 Task: Create a due date automation trigger when advanced on, 2 days after a card is due add content with a name ending with resume at 11:00 AM.
Action: Mouse moved to (935, 285)
Screenshot: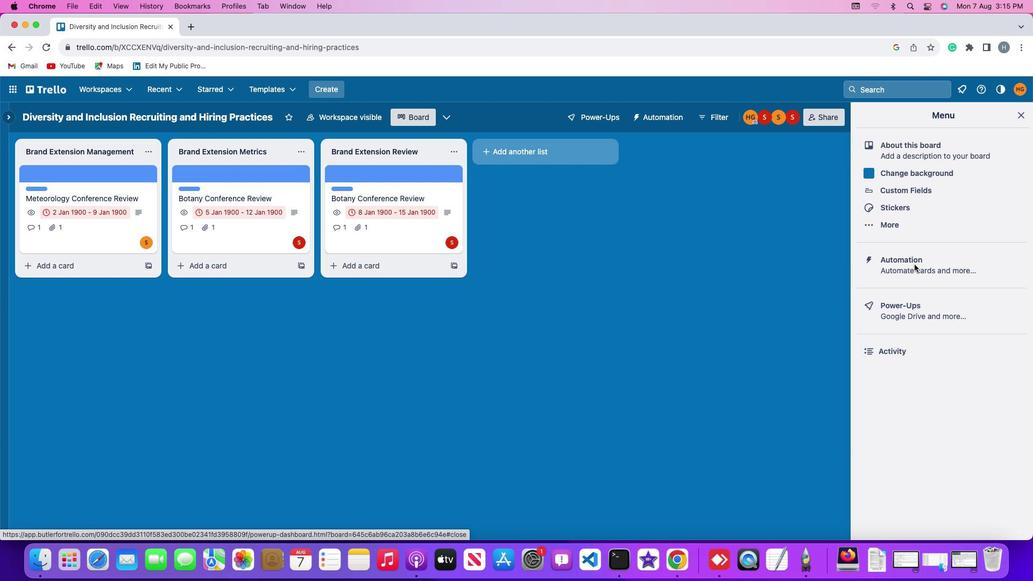 
Action: Mouse pressed left at (935, 285)
Screenshot: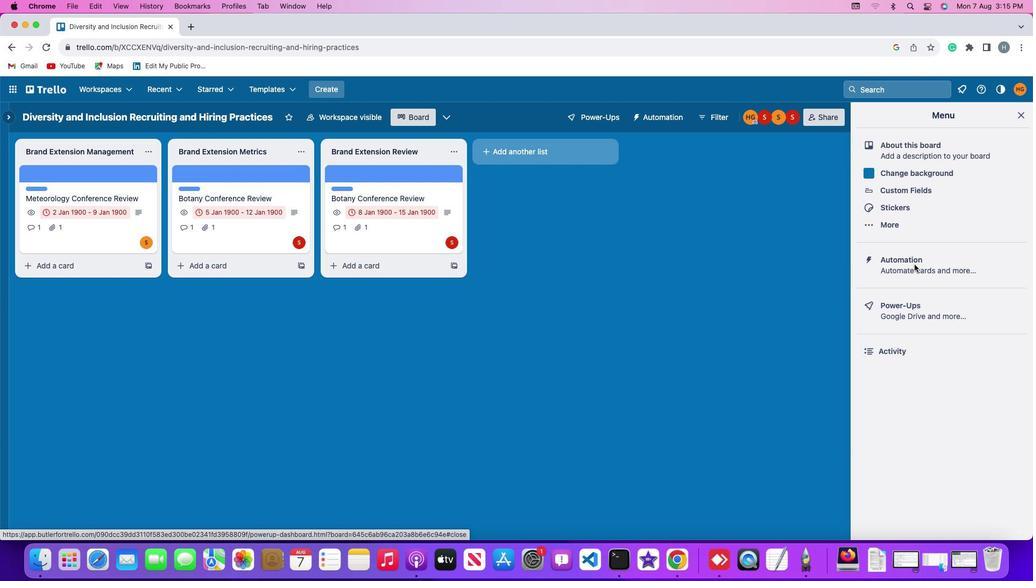
Action: Mouse pressed left at (935, 285)
Screenshot: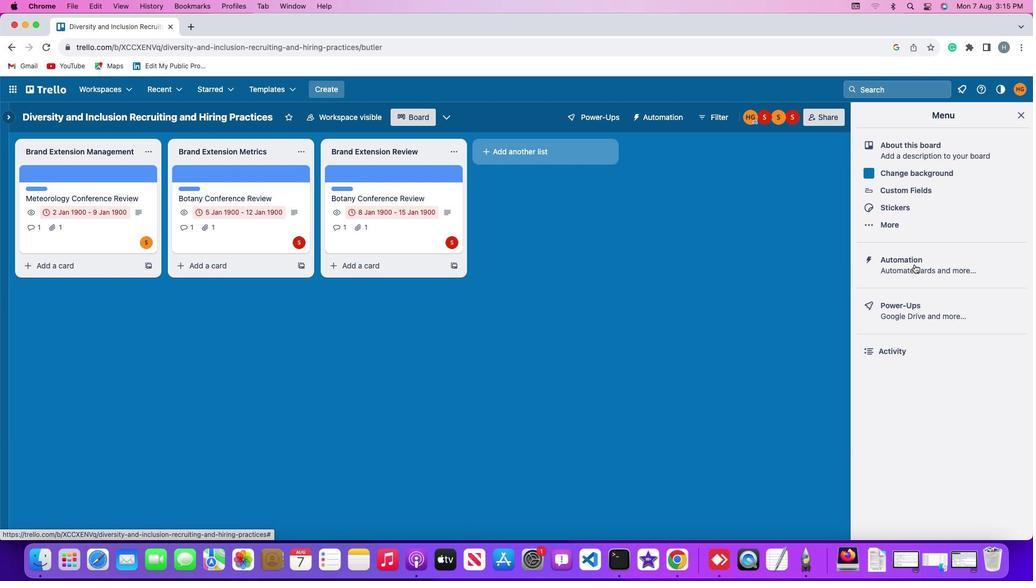 
Action: Mouse moved to (98, 273)
Screenshot: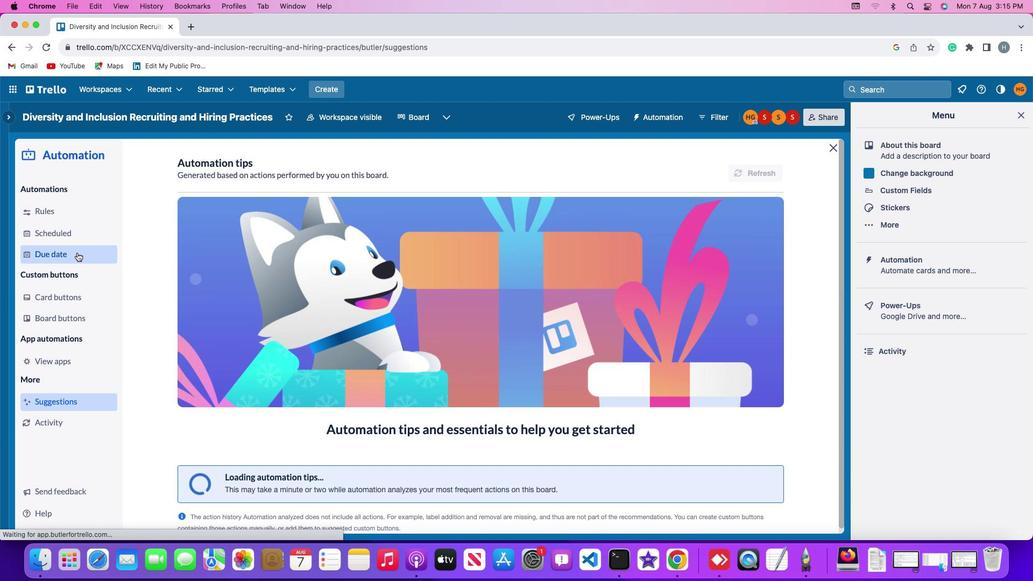 
Action: Mouse pressed left at (98, 273)
Screenshot: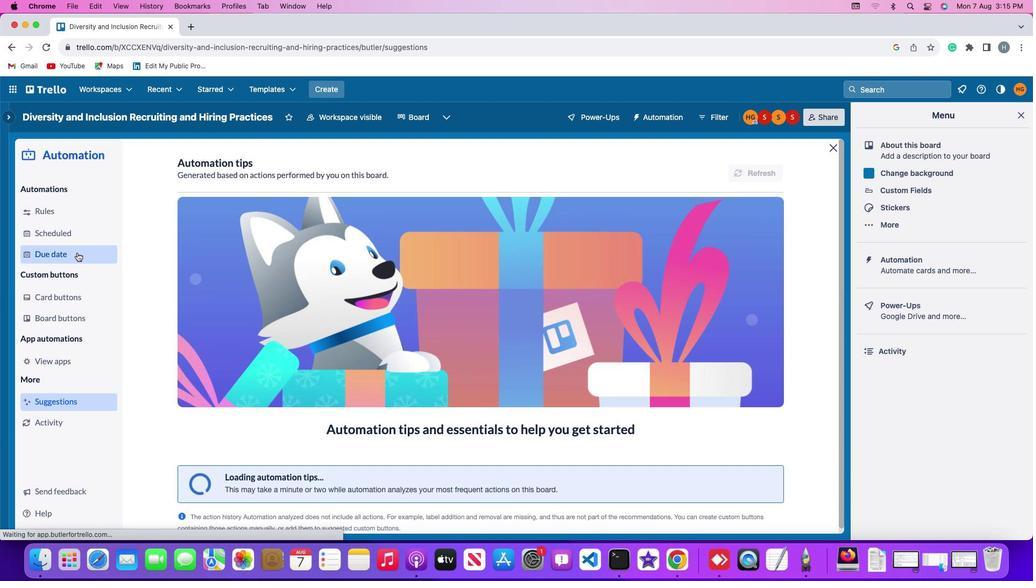 
Action: Mouse moved to (752, 186)
Screenshot: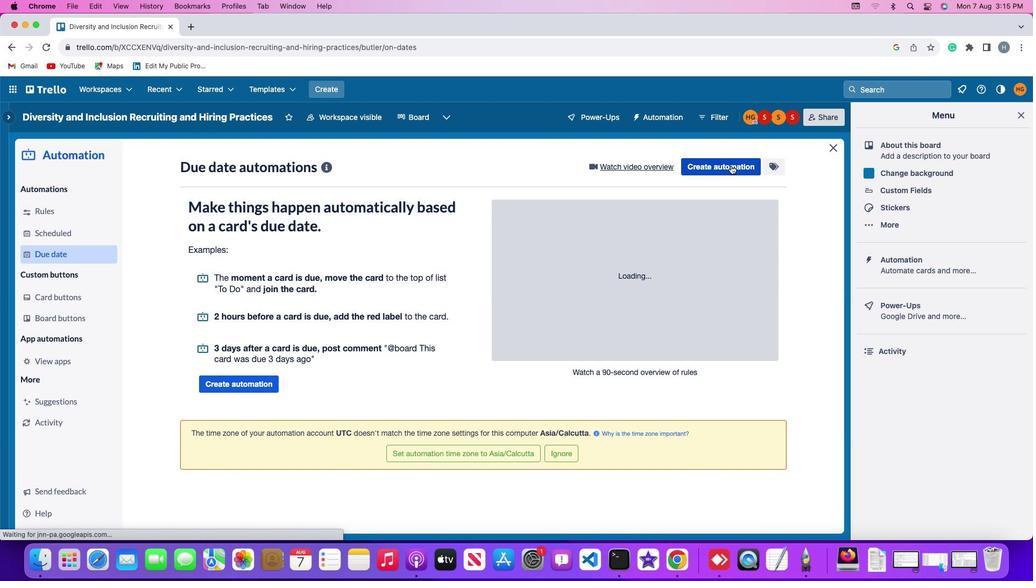 
Action: Mouse pressed left at (752, 186)
Screenshot: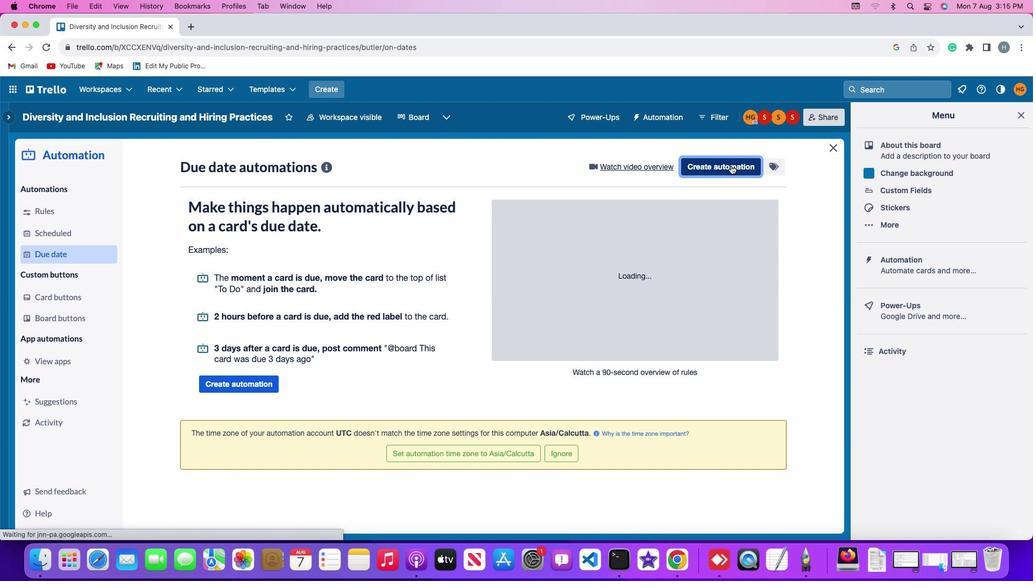 
Action: Mouse moved to (440, 288)
Screenshot: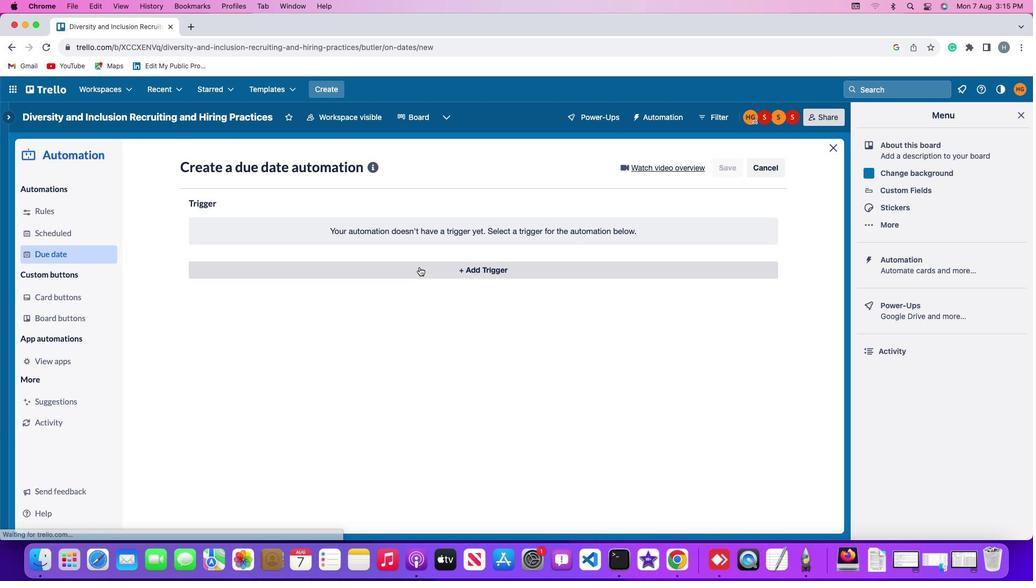 
Action: Mouse pressed left at (440, 288)
Screenshot: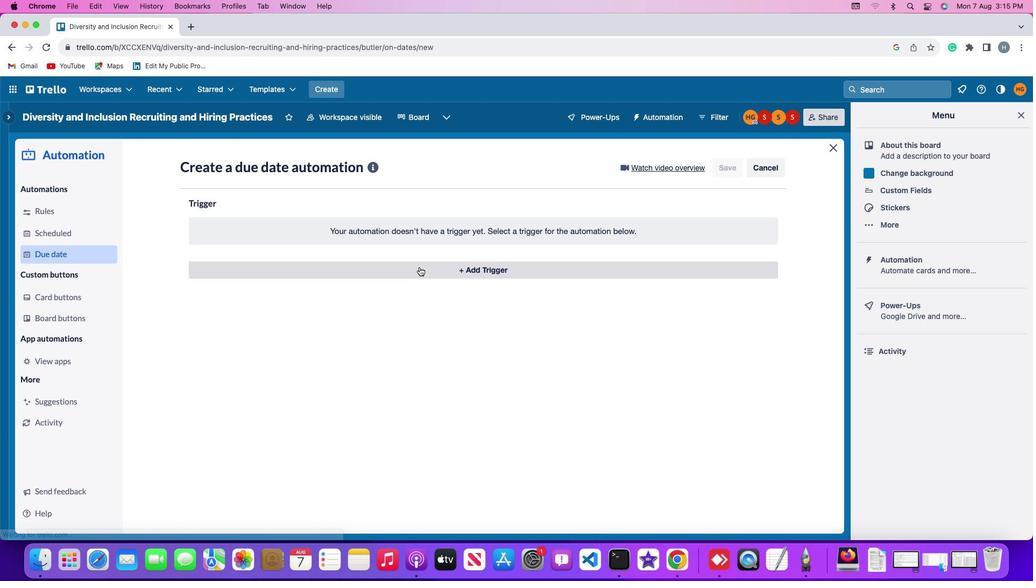
Action: Mouse moved to (233, 455)
Screenshot: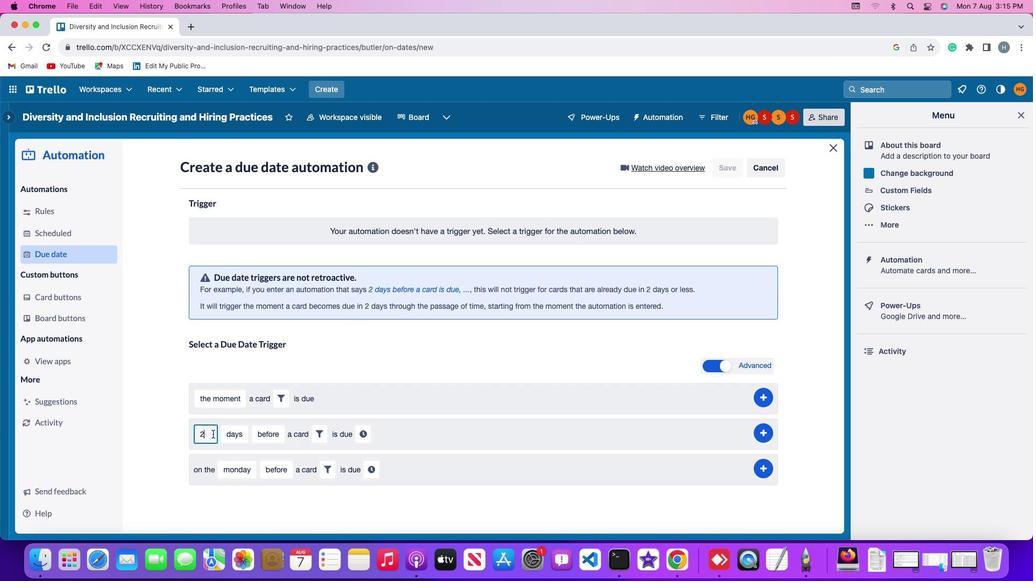 
Action: Mouse pressed left at (233, 455)
Screenshot: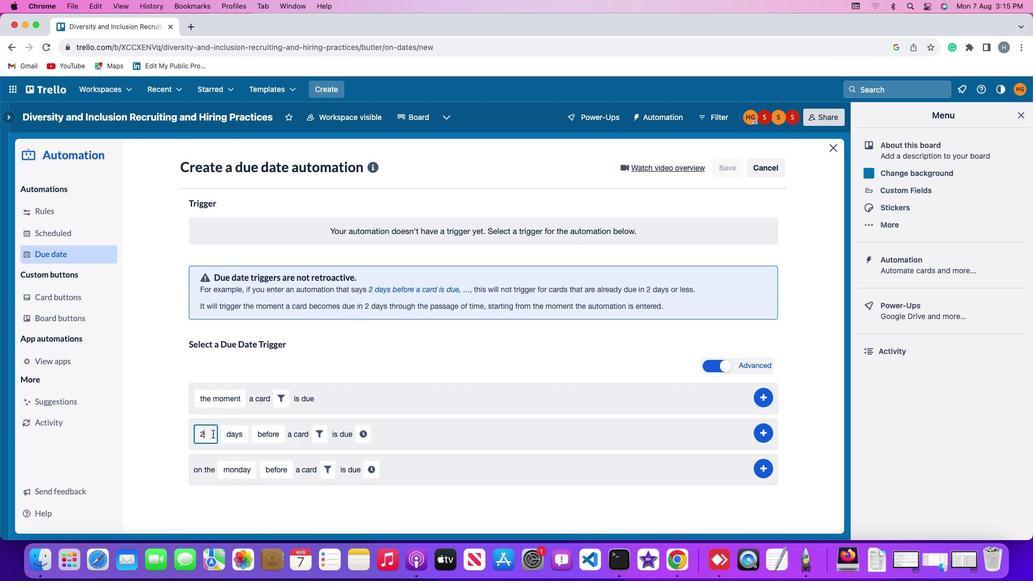 
Action: Mouse moved to (230, 457)
Screenshot: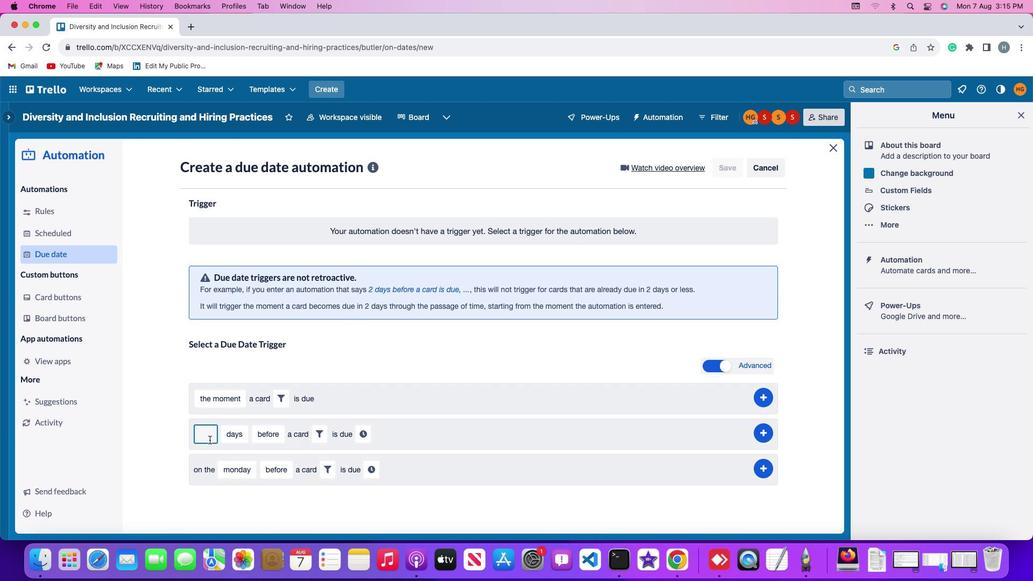 
Action: Key pressed Key.backspace
Screenshot: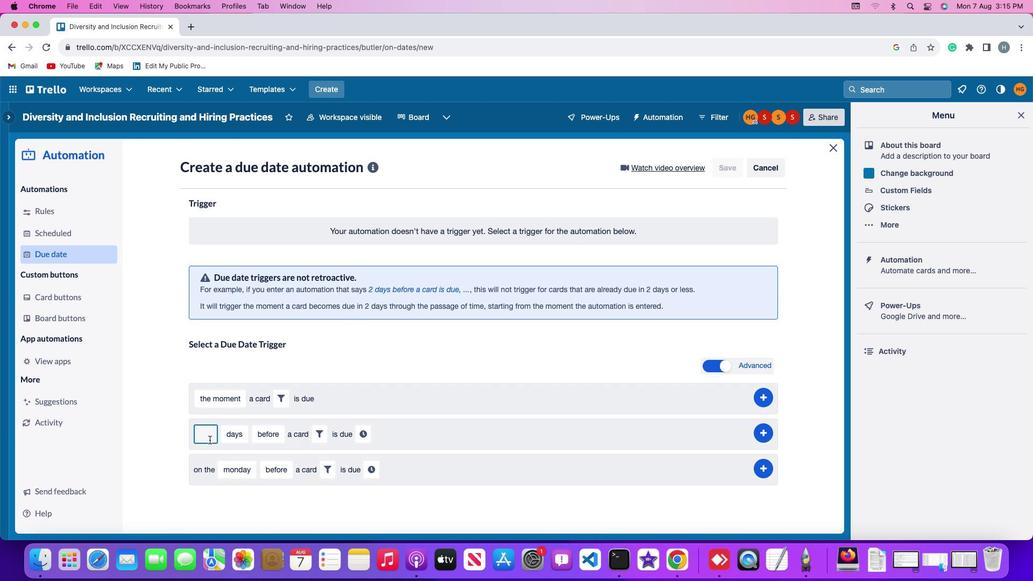 
Action: Mouse moved to (230, 460)
Screenshot: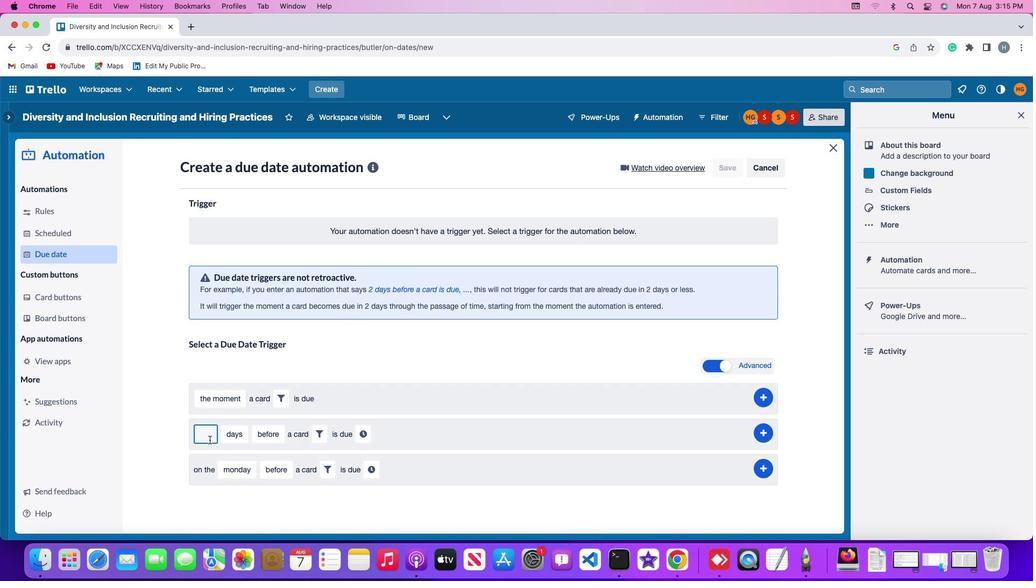 
Action: Key pressed '2'
Screenshot: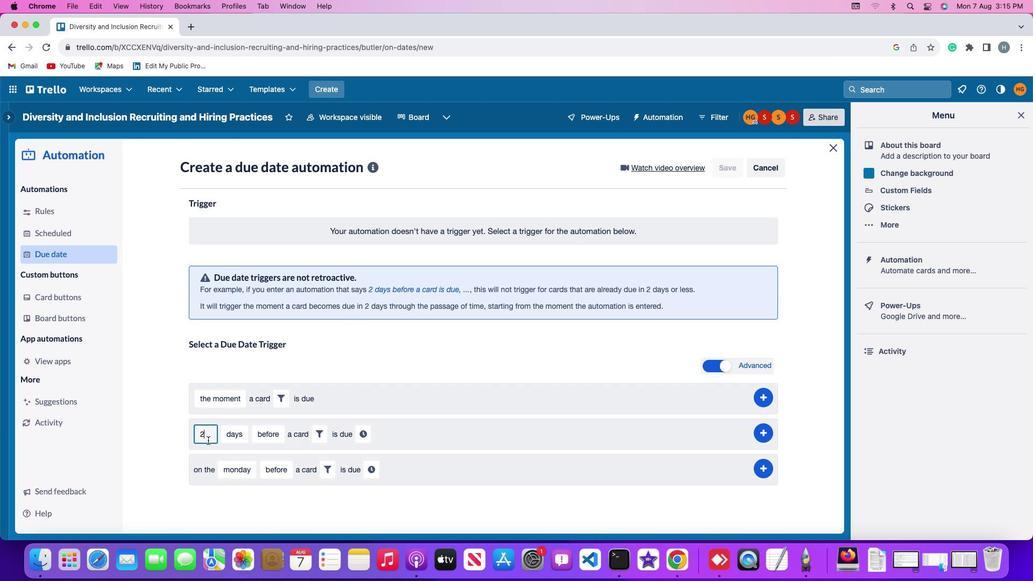
Action: Mouse moved to (256, 455)
Screenshot: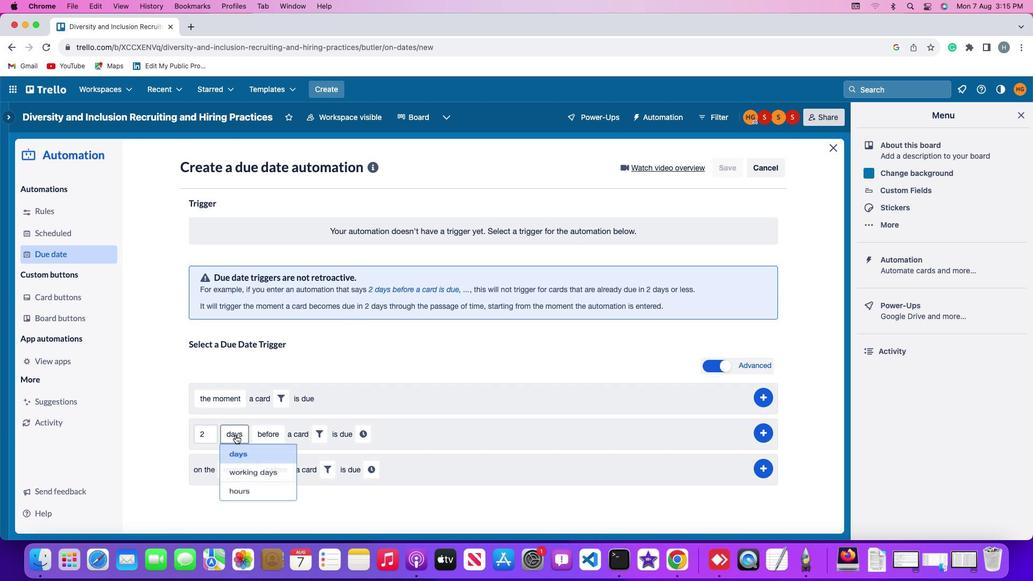 
Action: Mouse pressed left at (256, 455)
Screenshot: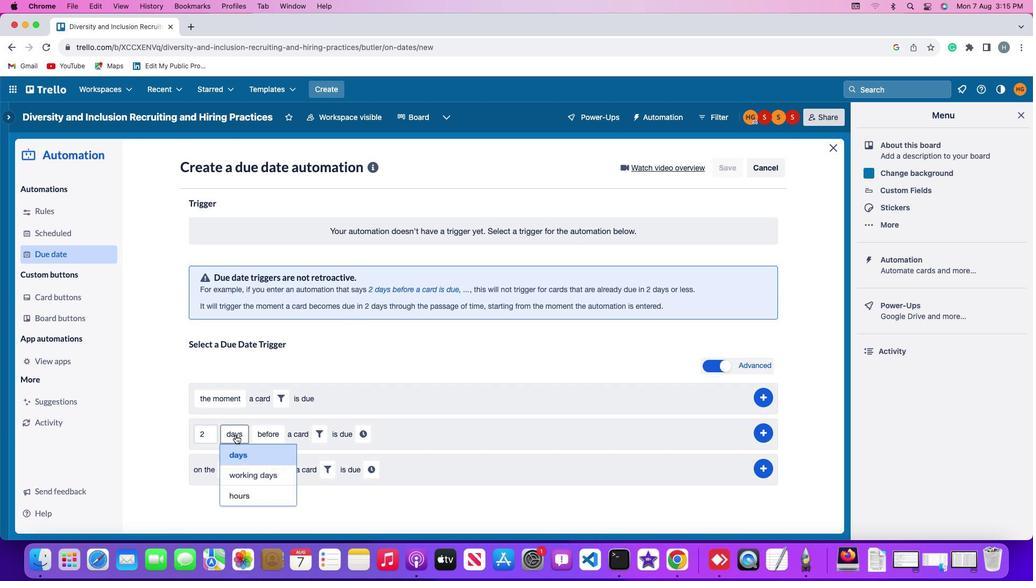 
Action: Mouse moved to (267, 478)
Screenshot: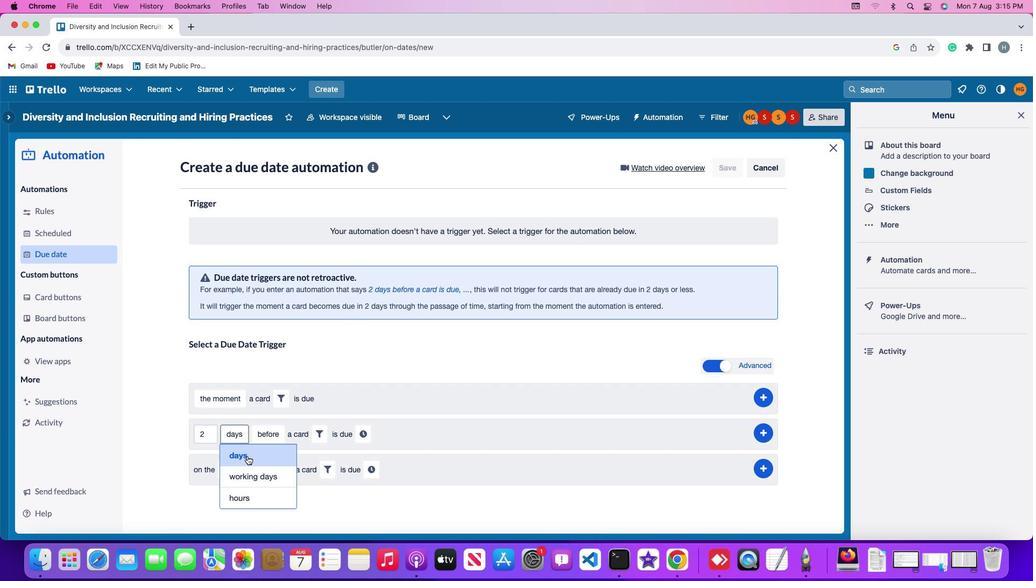 
Action: Mouse pressed left at (267, 478)
Screenshot: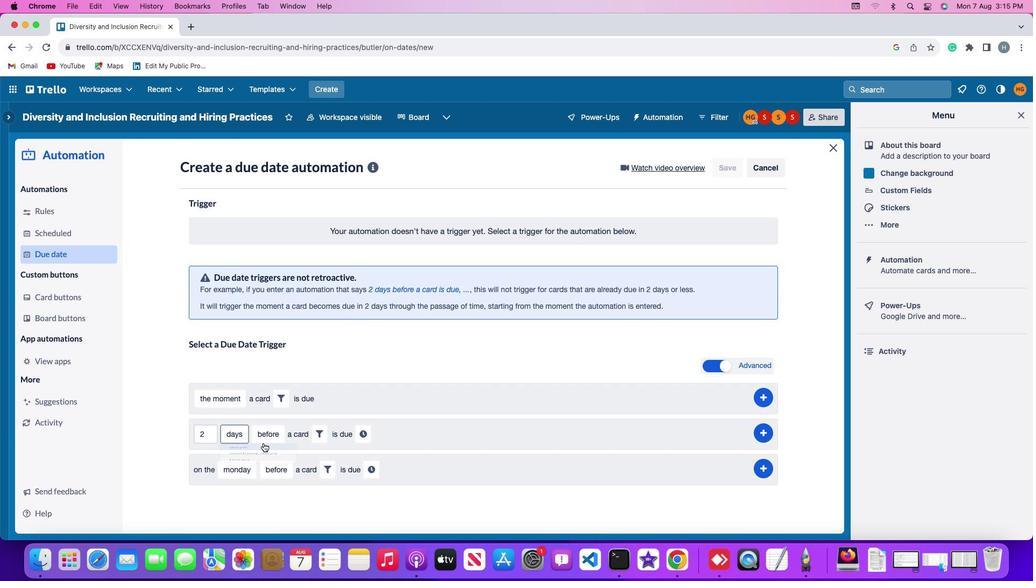 
Action: Mouse moved to (291, 456)
Screenshot: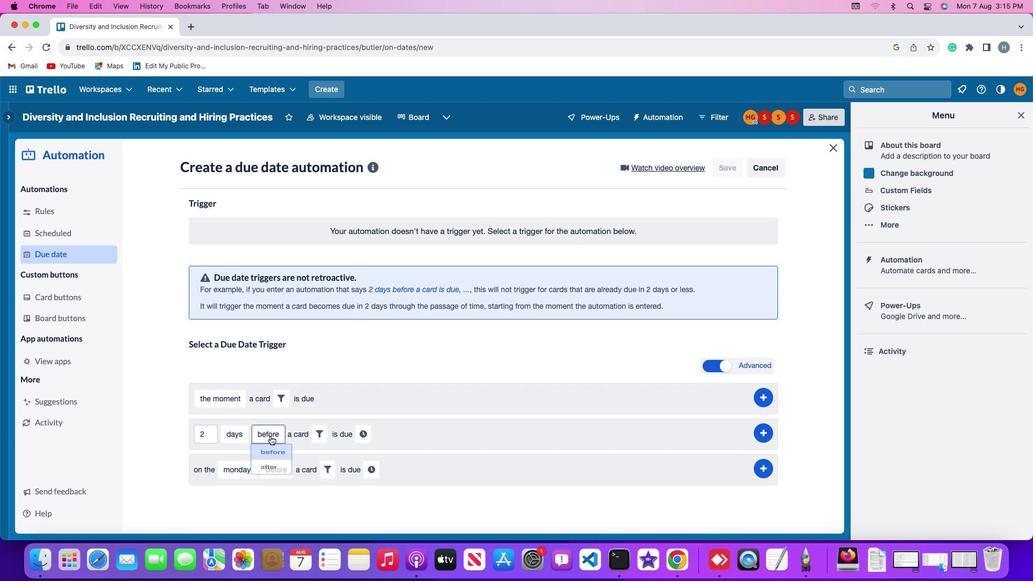
Action: Mouse pressed left at (291, 456)
Screenshot: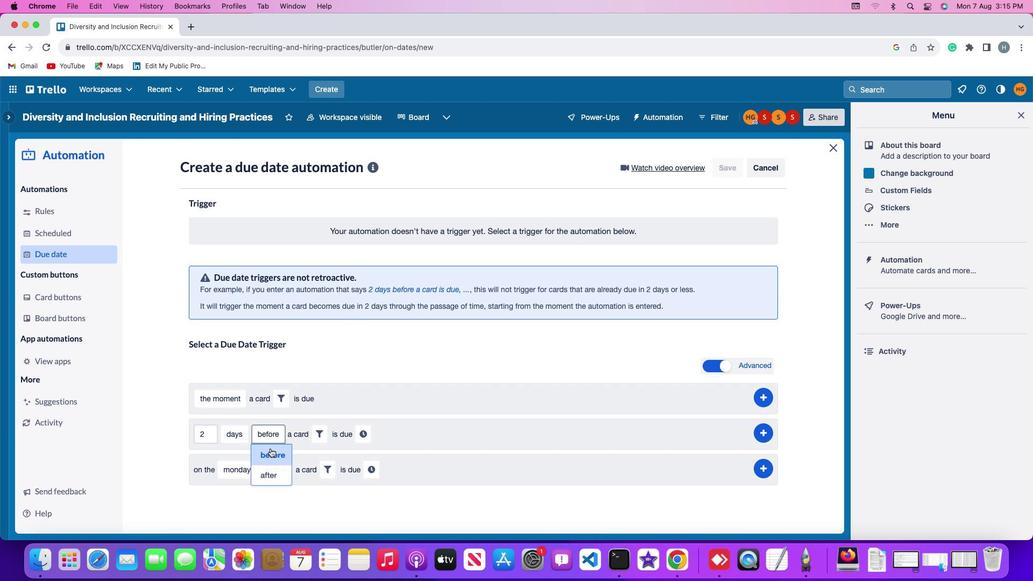 
Action: Mouse moved to (291, 498)
Screenshot: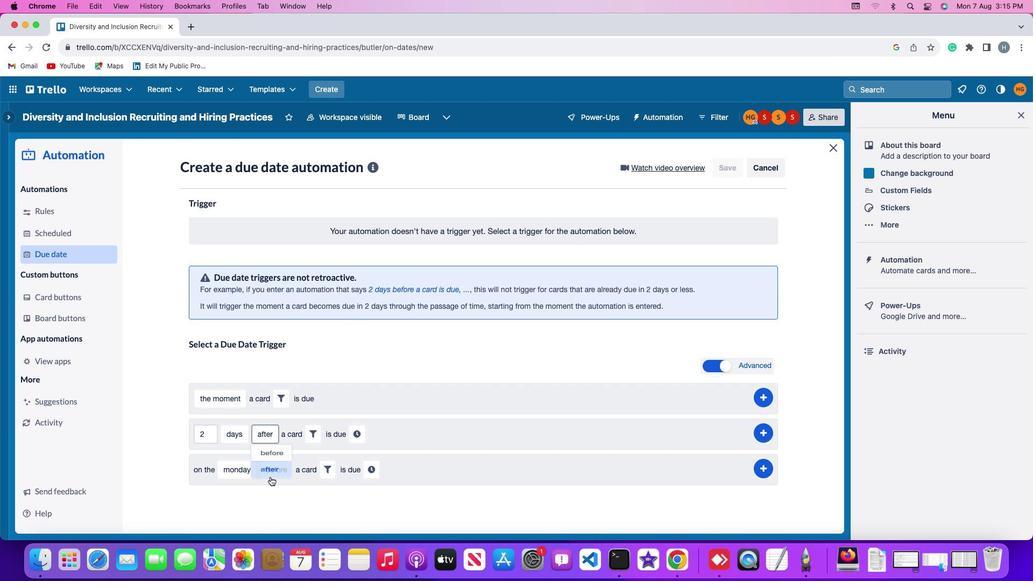 
Action: Mouse pressed left at (291, 498)
Screenshot: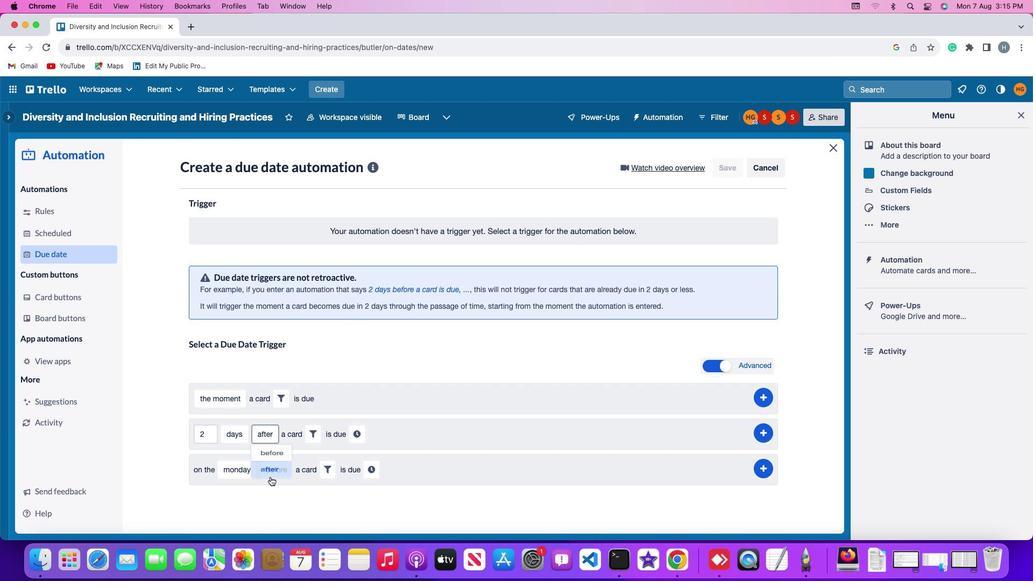 
Action: Mouse moved to (333, 453)
Screenshot: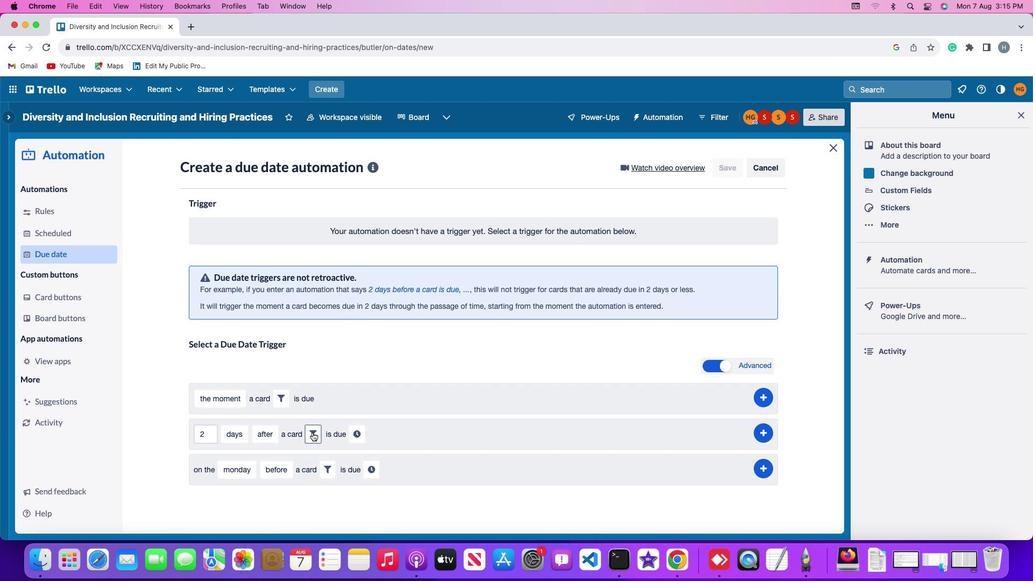 
Action: Mouse pressed left at (333, 453)
Screenshot: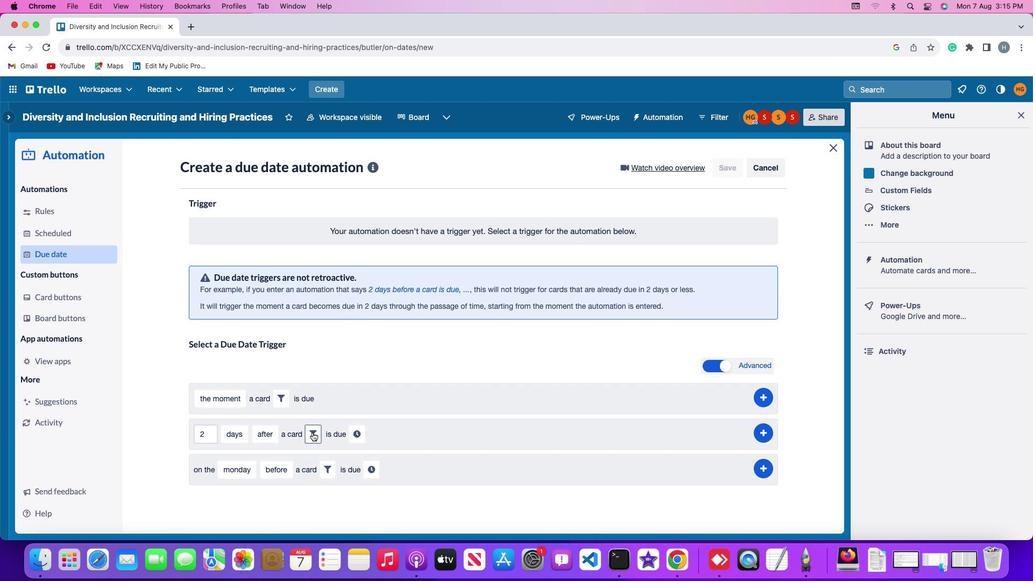 
Action: Mouse moved to (466, 489)
Screenshot: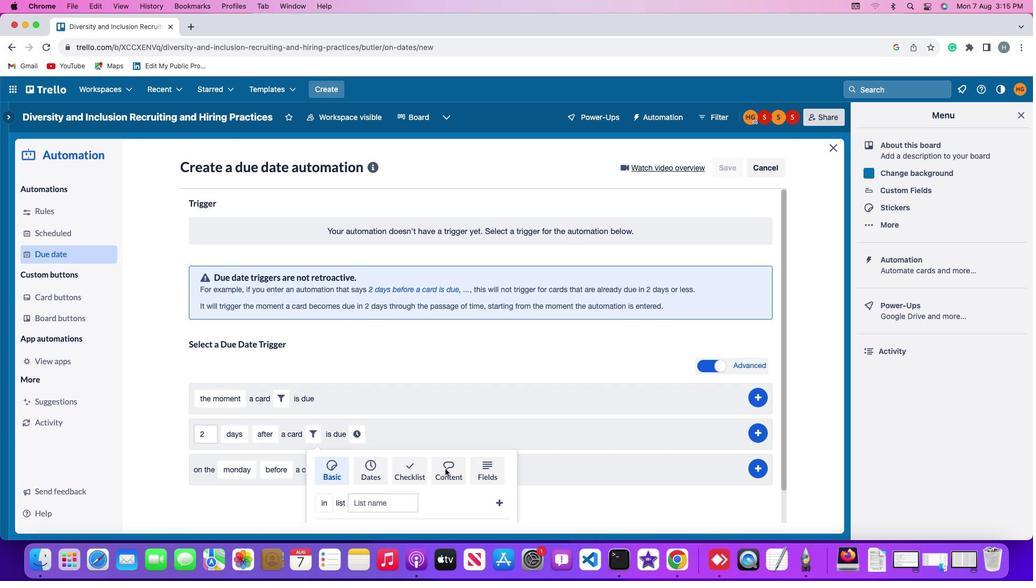 
Action: Mouse pressed left at (466, 489)
Screenshot: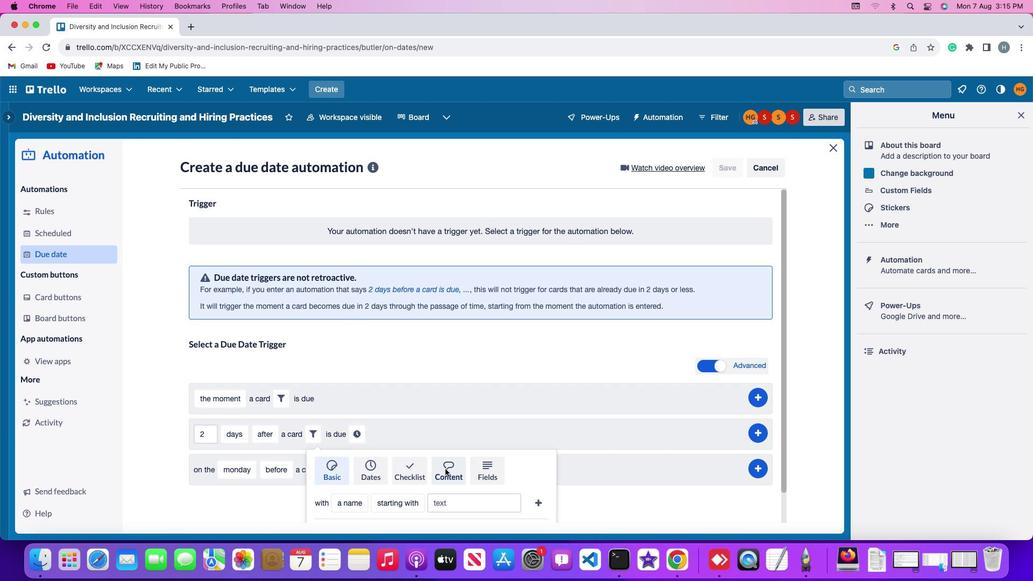 
Action: Mouse moved to (355, 528)
Screenshot: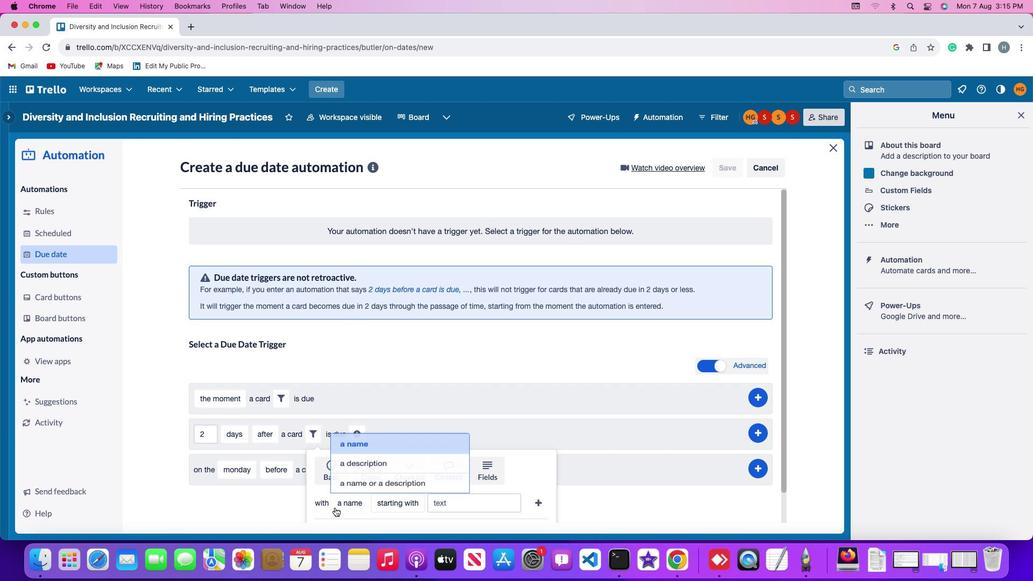 
Action: Mouse pressed left at (355, 528)
Screenshot: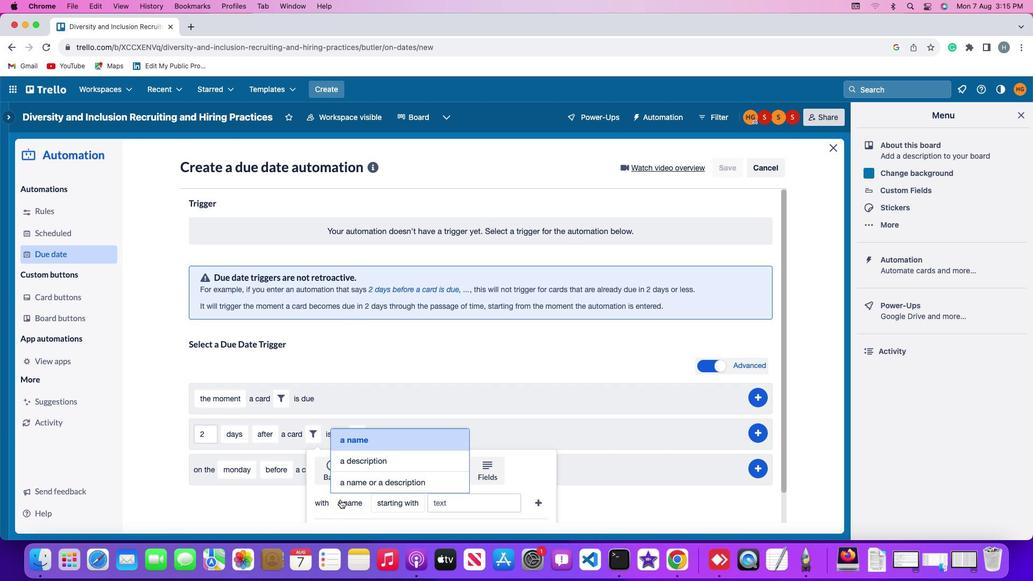 
Action: Mouse moved to (397, 457)
Screenshot: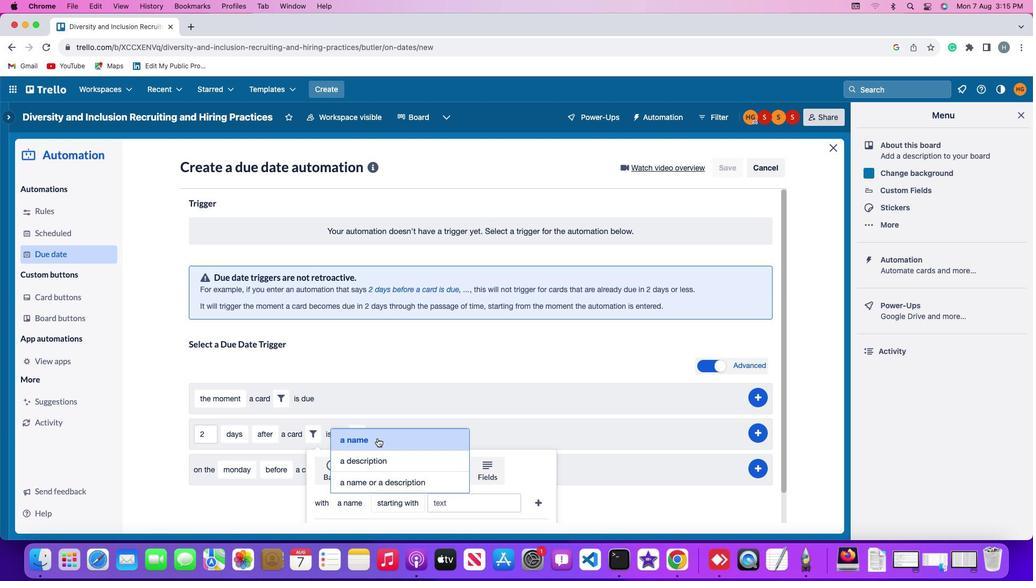 
Action: Mouse pressed left at (397, 457)
Screenshot: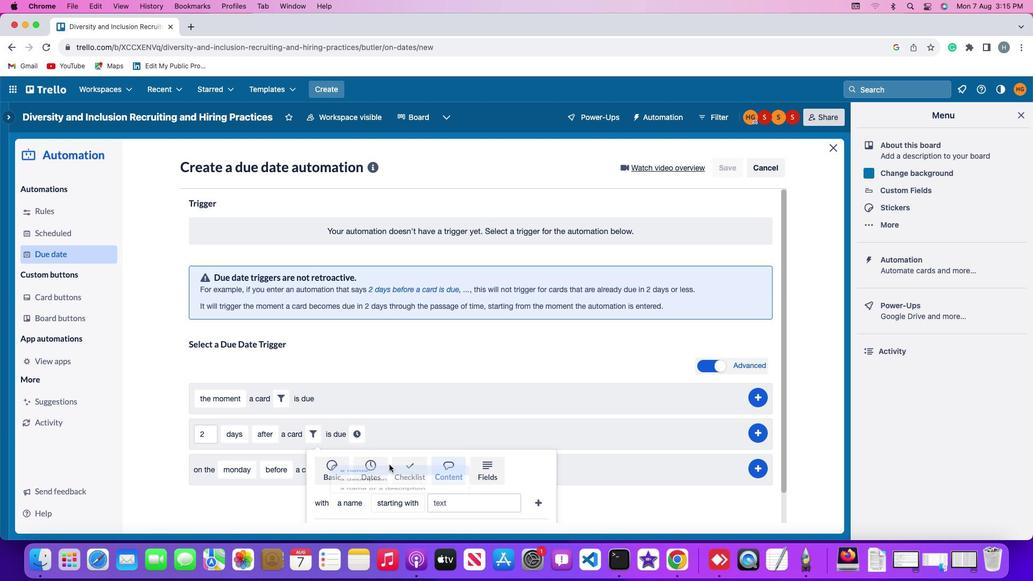 
Action: Mouse moved to (428, 517)
Screenshot: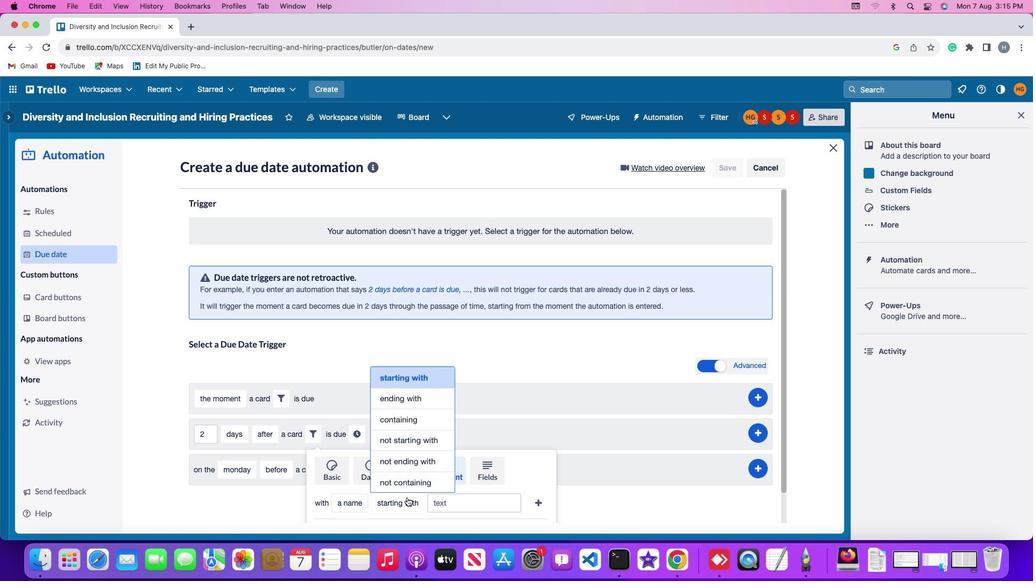
Action: Mouse pressed left at (428, 517)
Screenshot: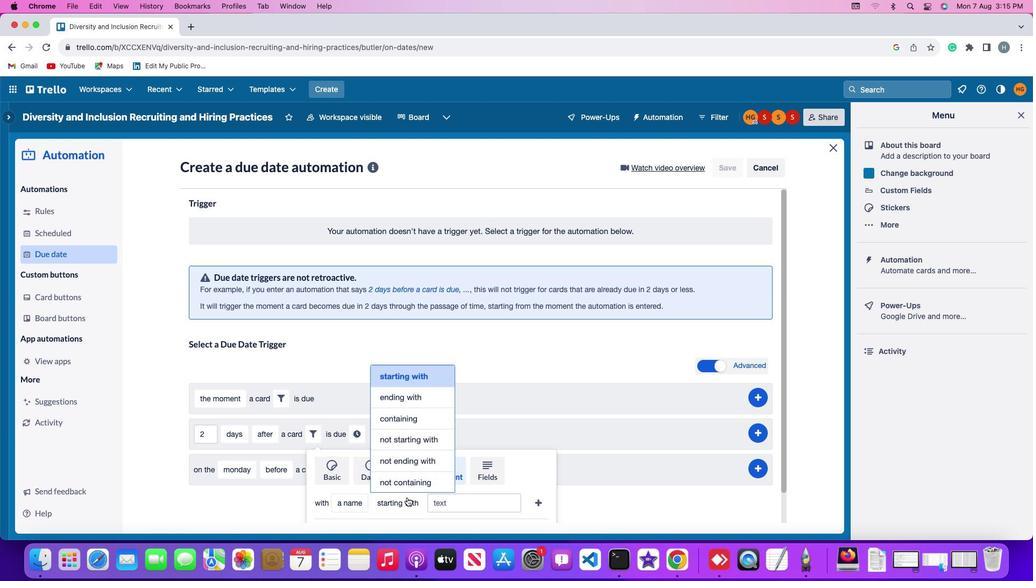 
Action: Mouse moved to (444, 415)
Screenshot: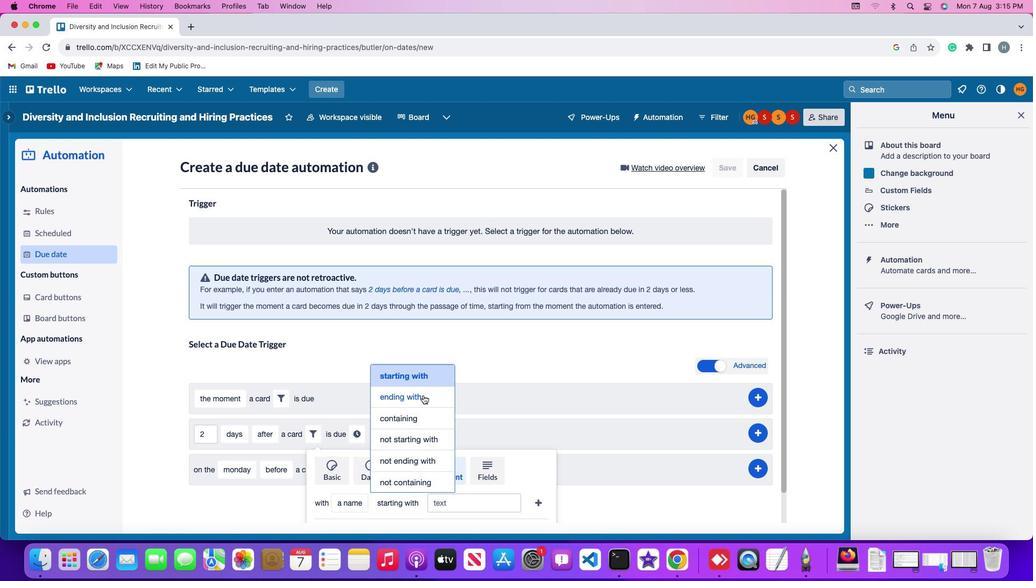 
Action: Mouse pressed left at (444, 415)
Screenshot: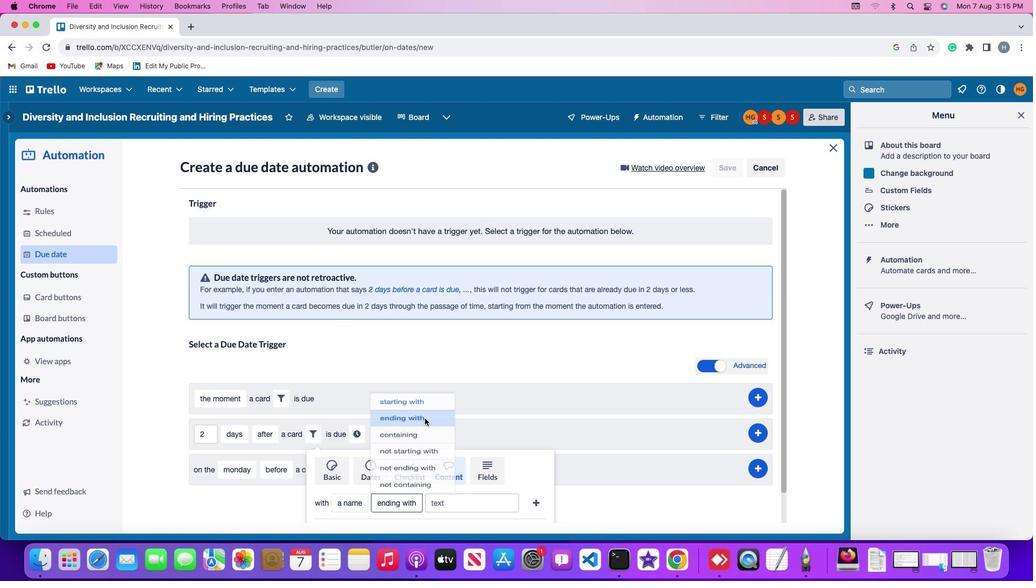 
Action: Mouse moved to (485, 529)
Screenshot: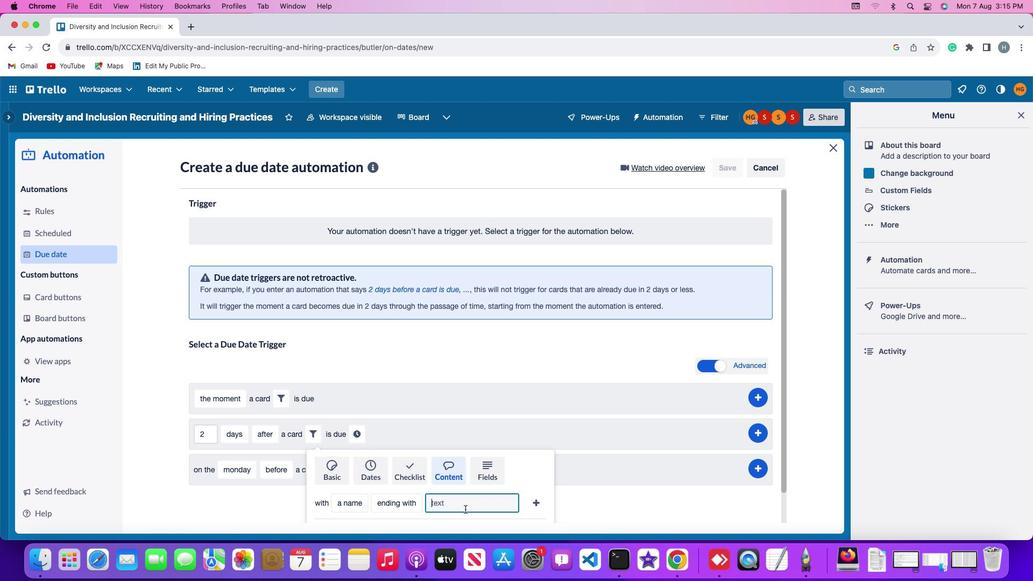 
Action: Mouse pressed left at (485, 529)
Screenshot: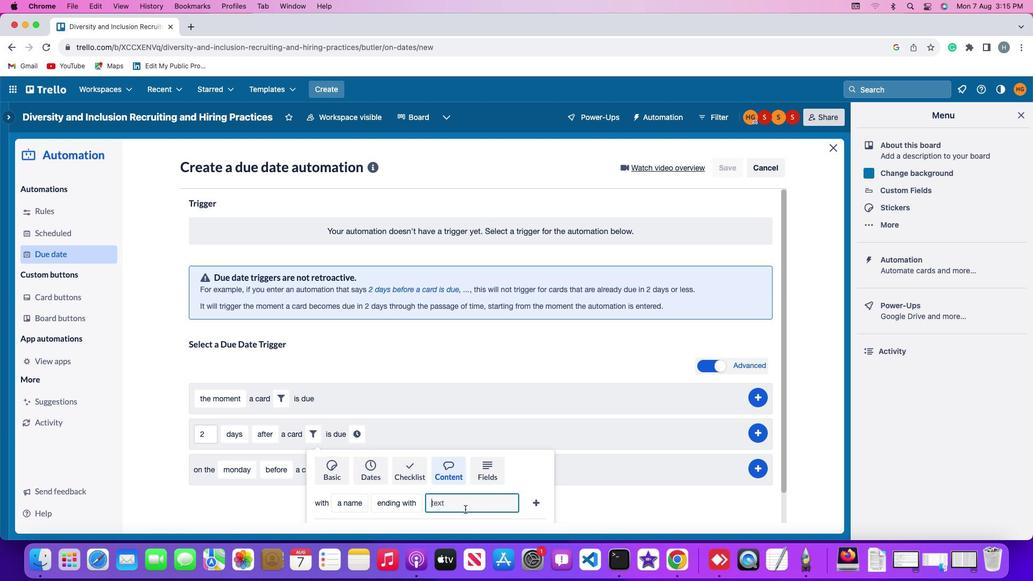 
Action: Mouse moved to (485, 530)
Screenshot: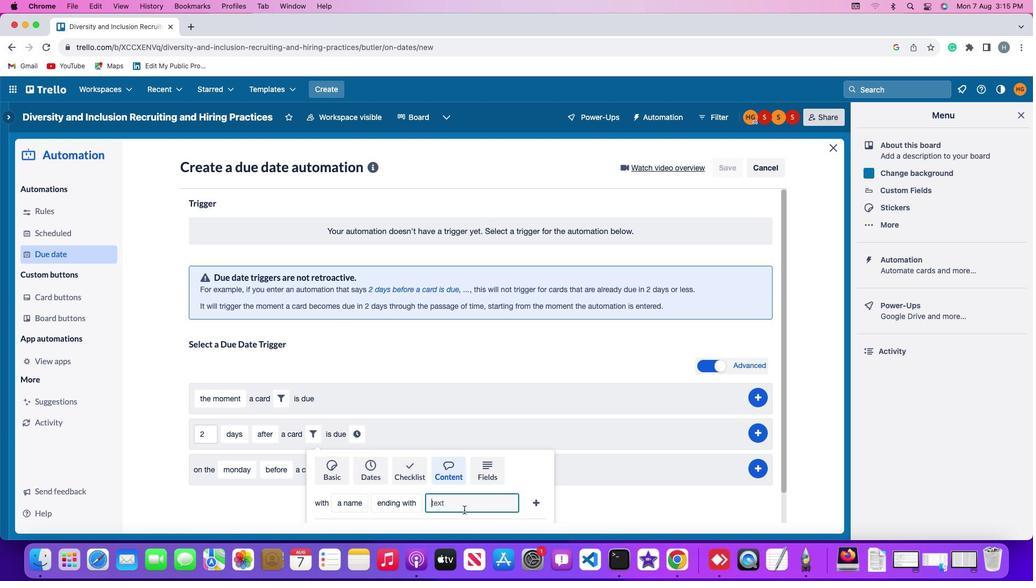 
Action: Key pressed 'r''e''s''u''m''e'
Screenshot: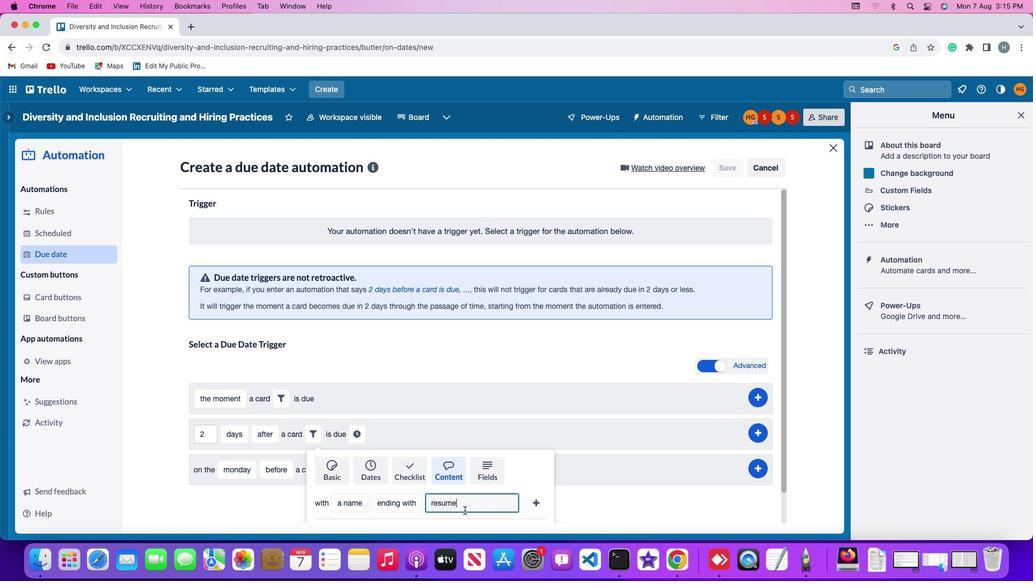 
Action: Mouse moved to (554, 521)
Screenshot: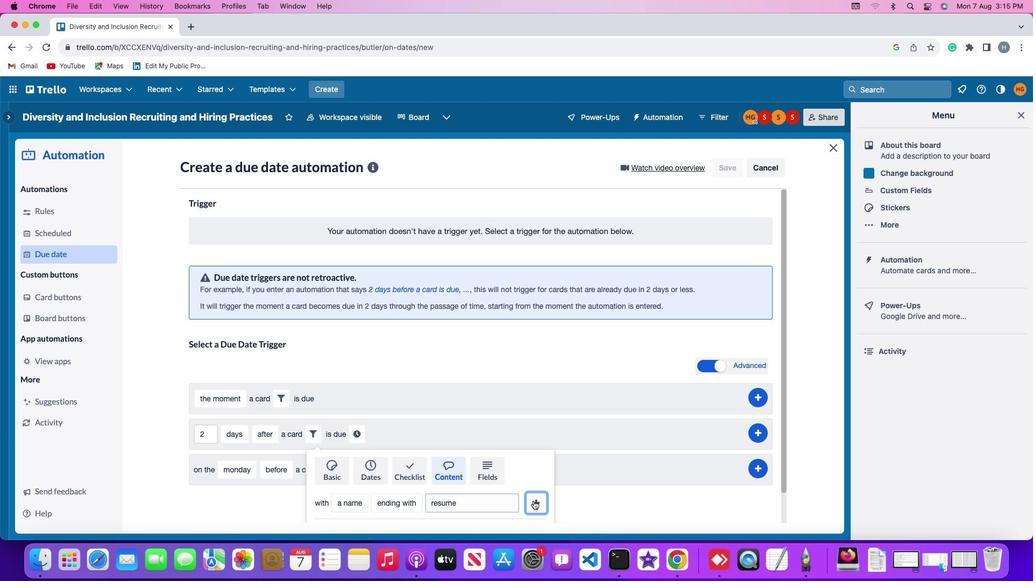 
Action: Mouse pressed left at (554, 521)
Screenshot: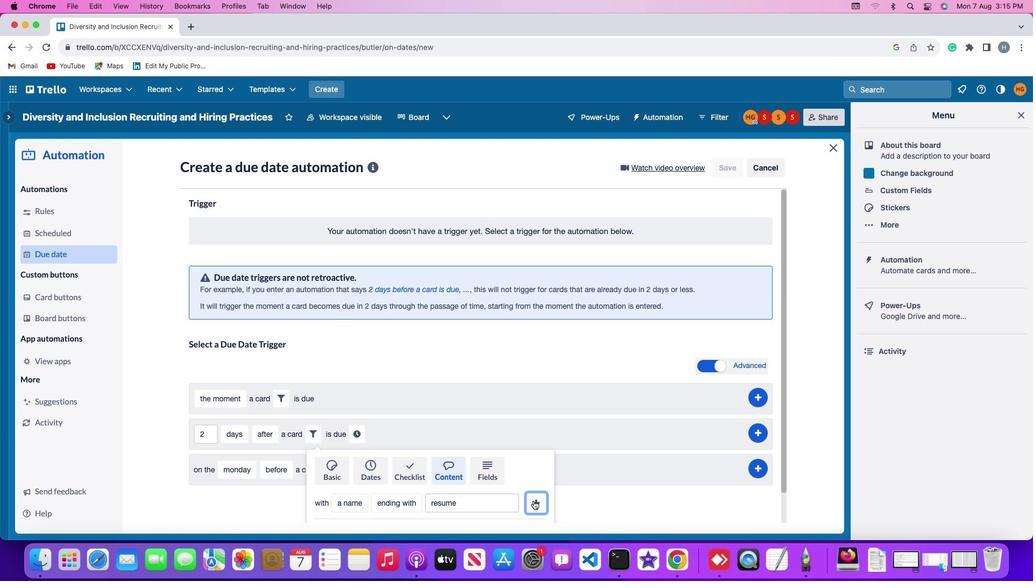 
Action: Mouse moved to (519, 455)
Screenshot: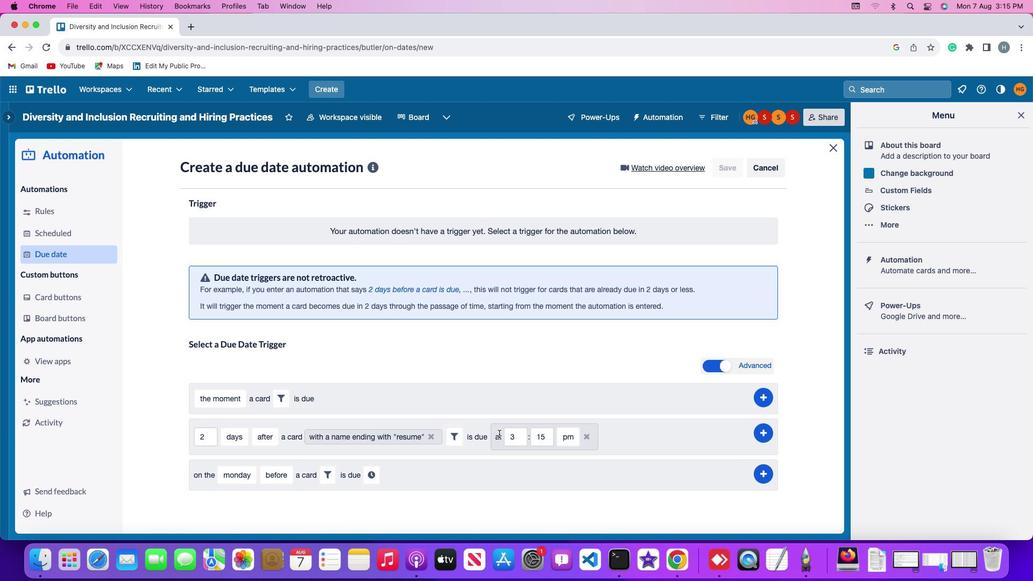 
Action: Mouse pressed left at (519, 455)
Screenshot: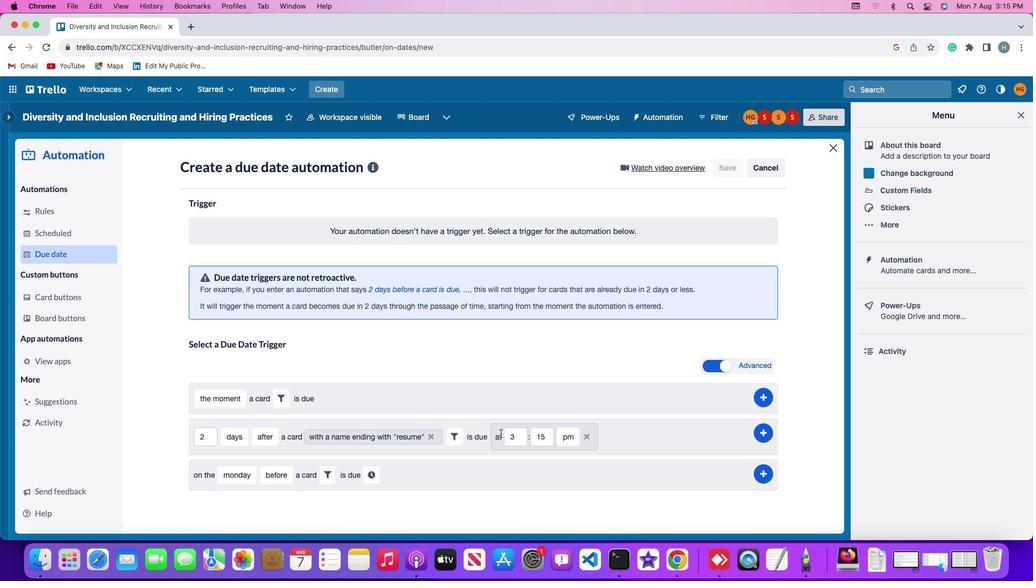 
Action: Mouse moved to (542, 453)
Screenshot: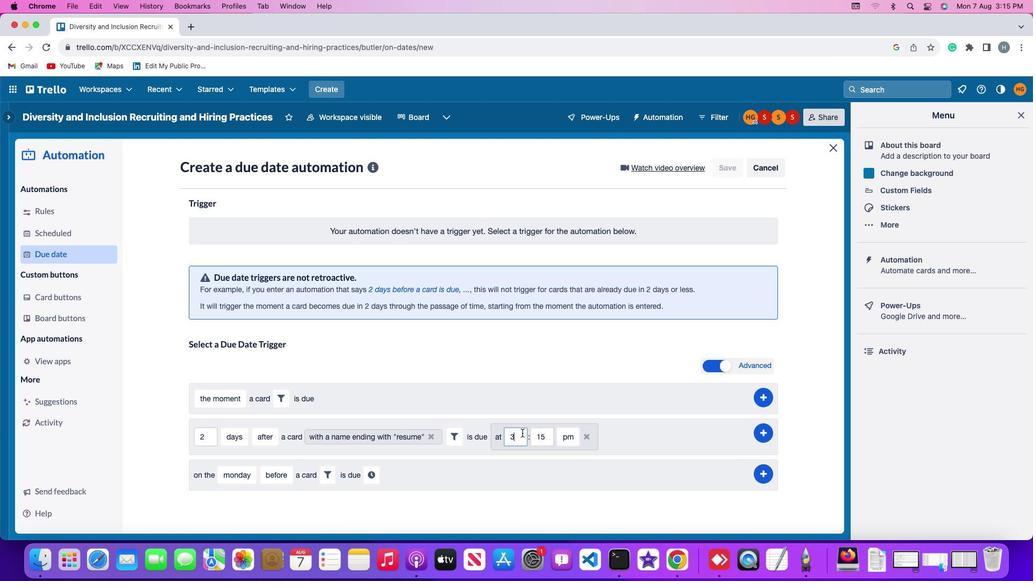 
Action: Mouse pressed left at (542, 453)
Screenshot: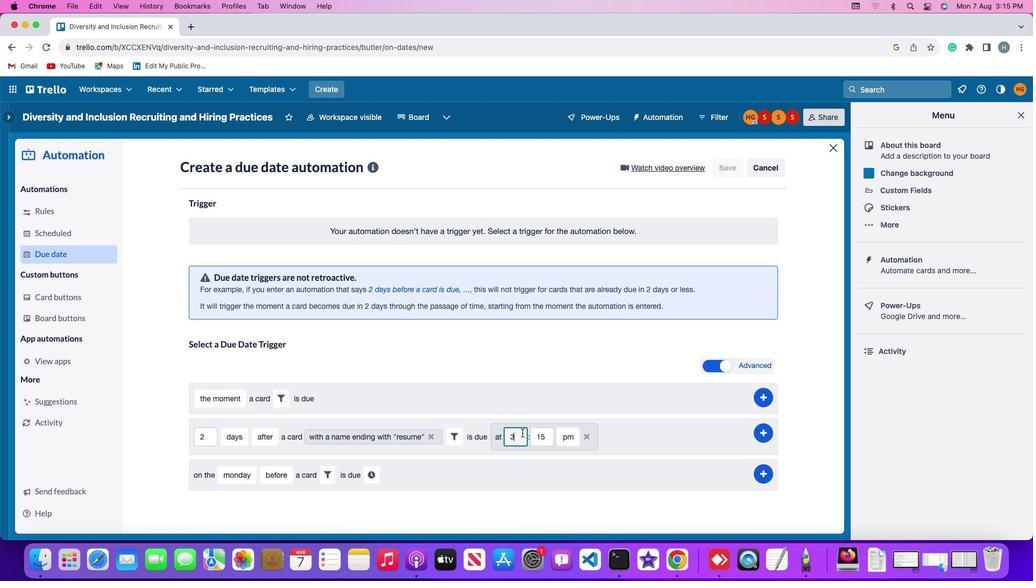 
Action: Mouse moved to (544, 454)
Screenshot: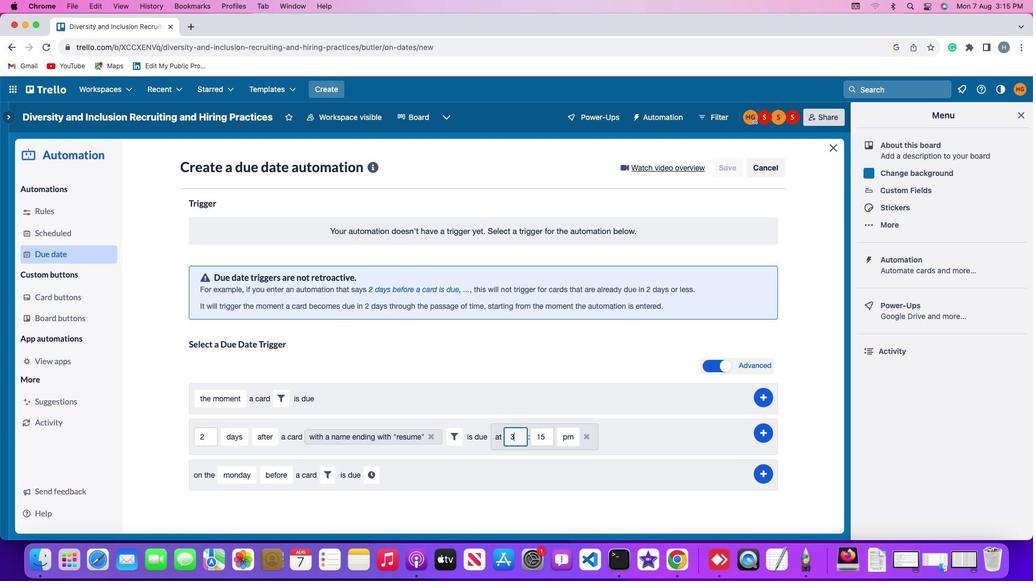 
Action: Key pressed Key.backspace
Screenshot: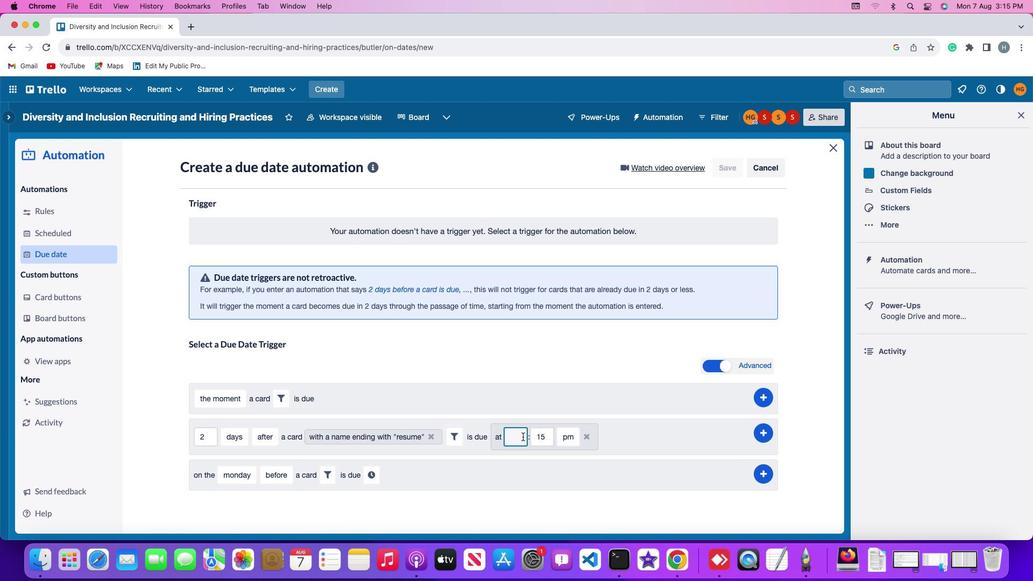 
Action: Mouse moved to (543, 457)
Screenshot: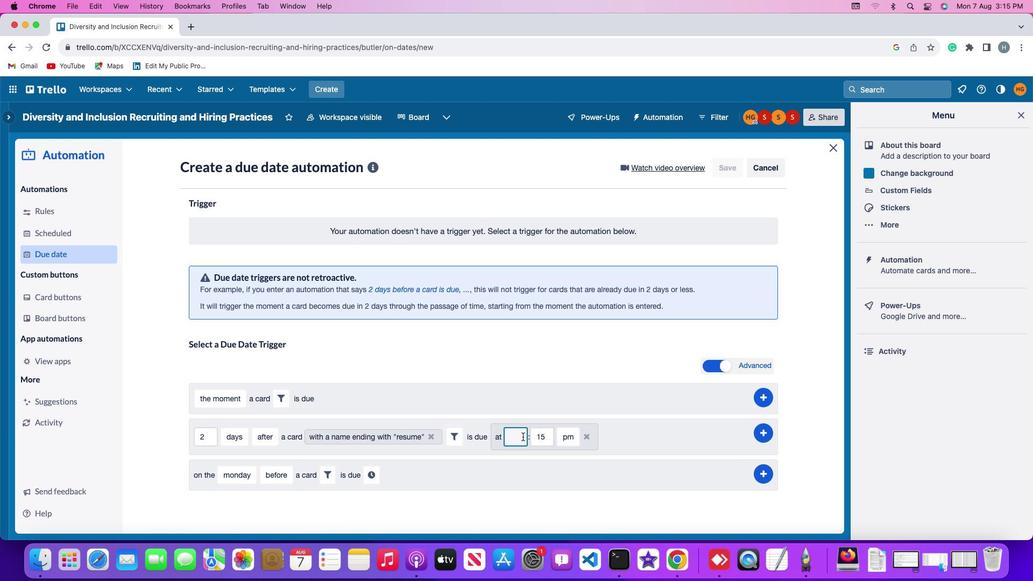 
Action: Key pressed '1''1'
Screenshot: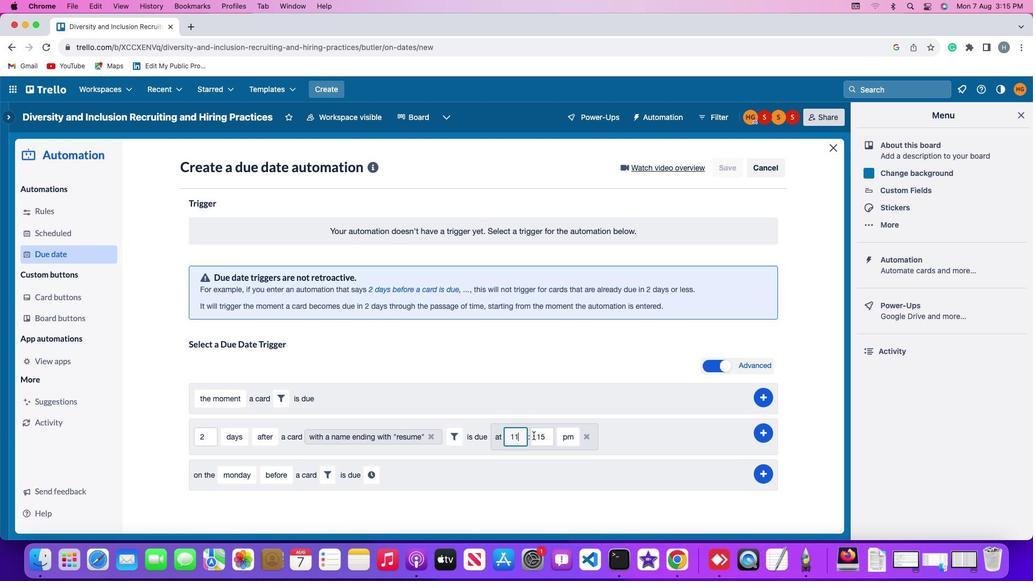 
Action: Mouse moved to (568, 457)
Screenshot: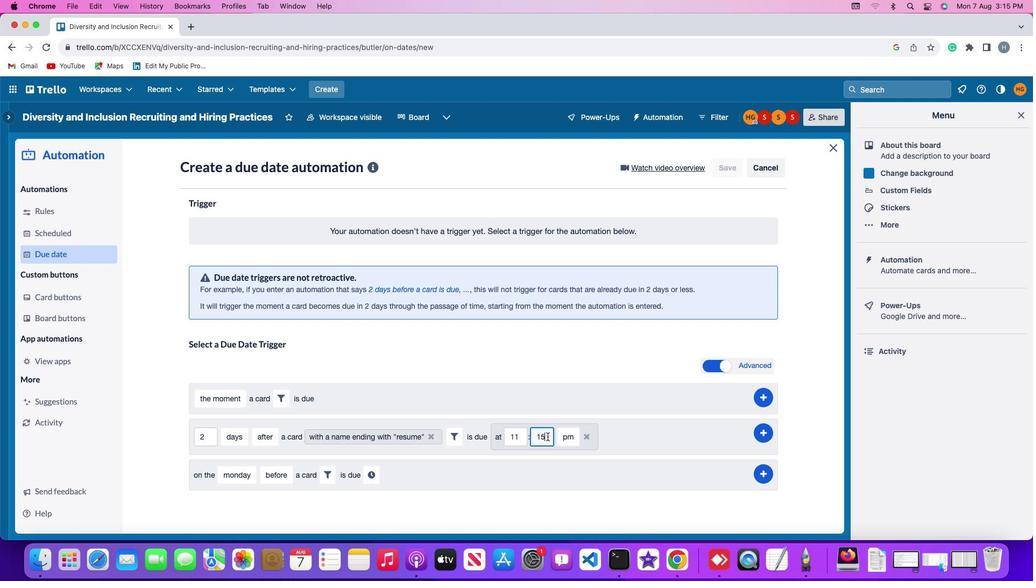 
Action: Mouse pressed left at (568, 457)
Screenshot: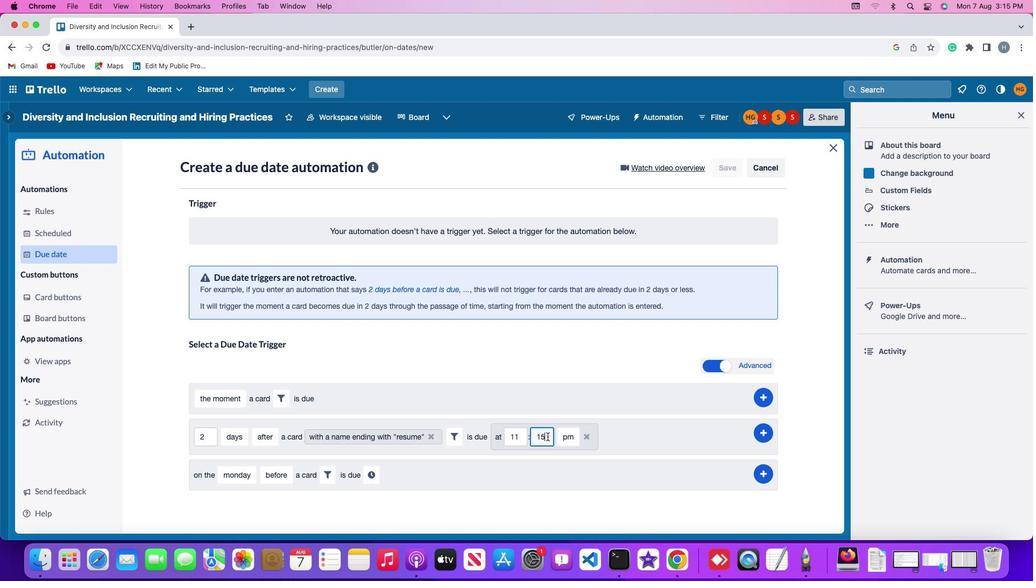 
Action: Mouse moved to (568, 457)
Screenshot: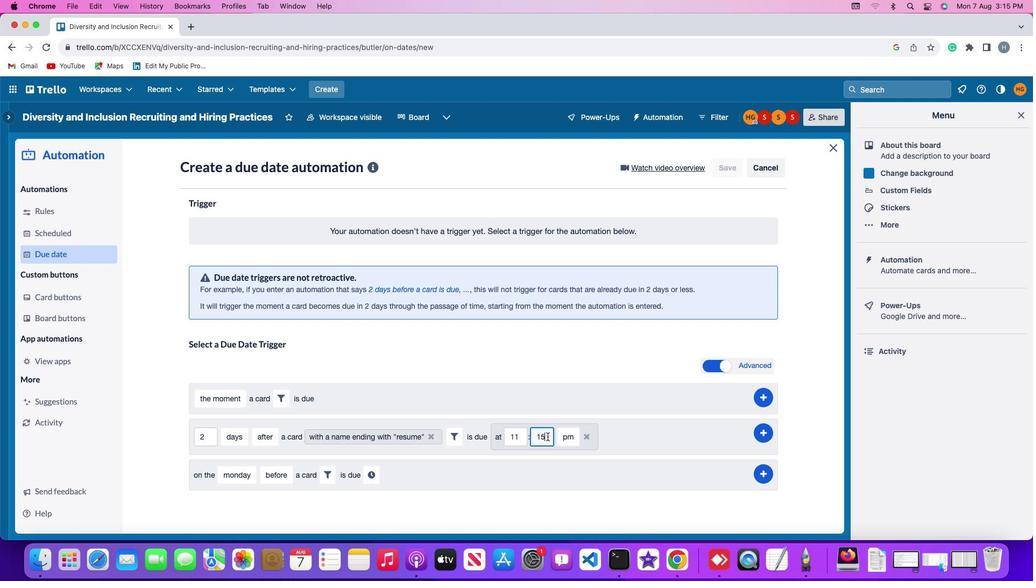 
Action: Key pressed Key.backspaceKey.backspace
Screenshot: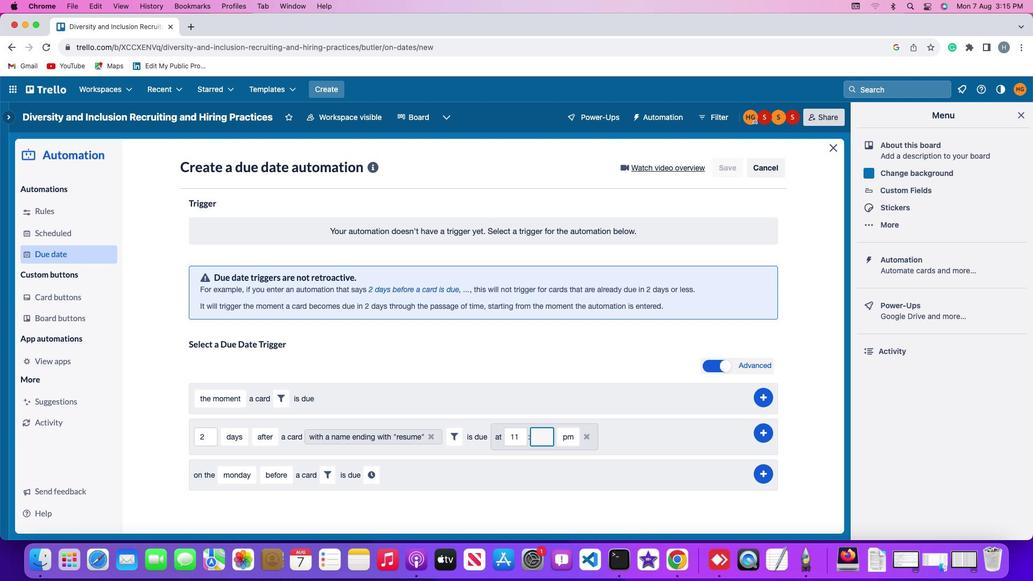 
Action: Mouse moved to (569, 457)
Screenshot: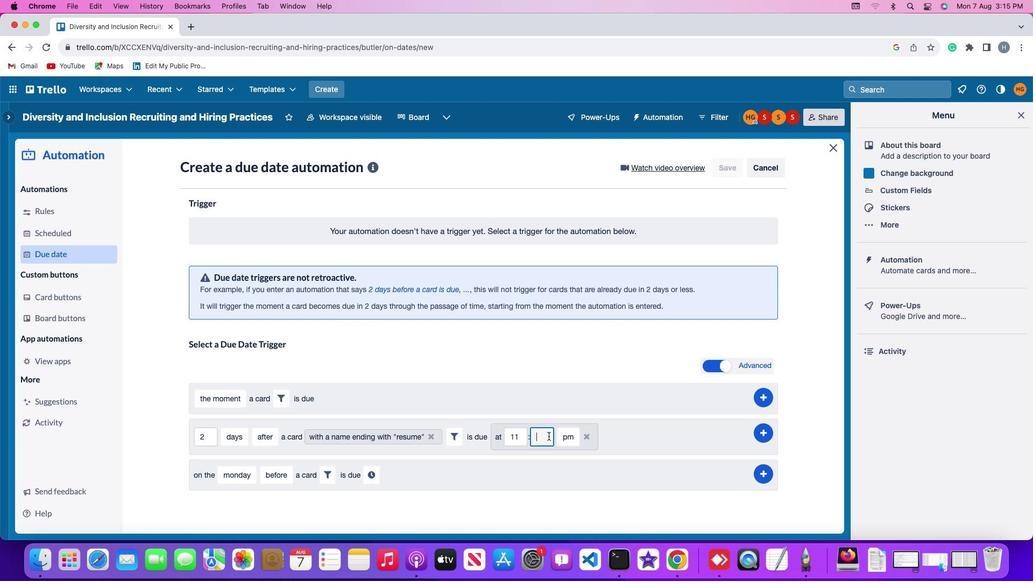 
Action: Key pressed '0''0'
Screenshot: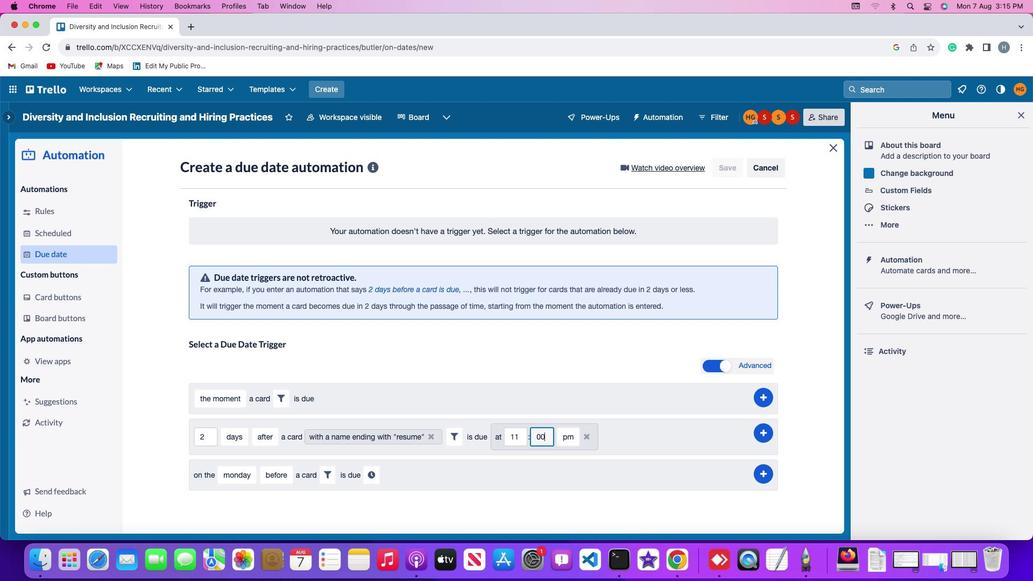 
Action: Mouse moved to (584, 456)
Screenshot: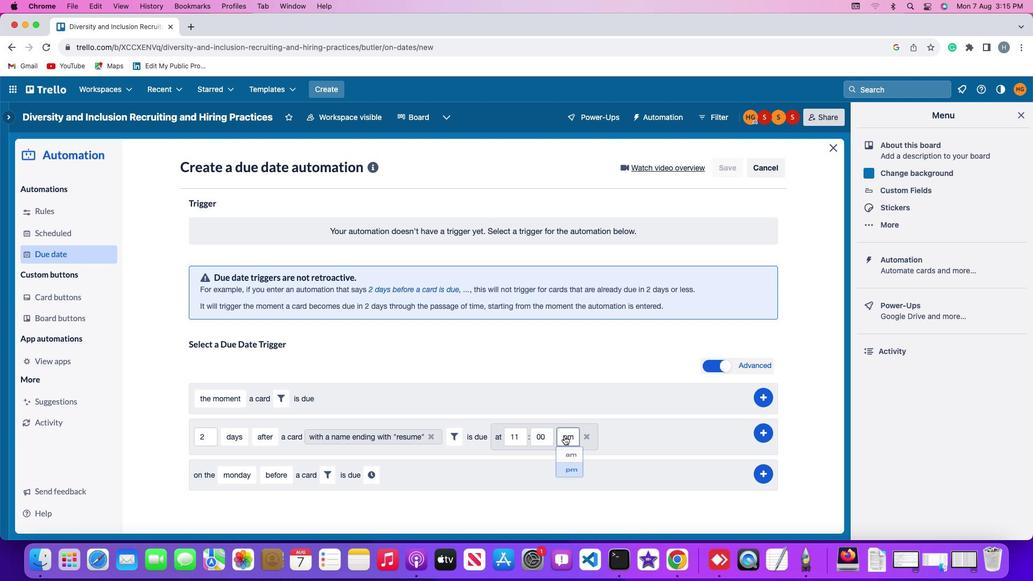 
Action: Mouse pressed left at (584, 456)
Screenshot: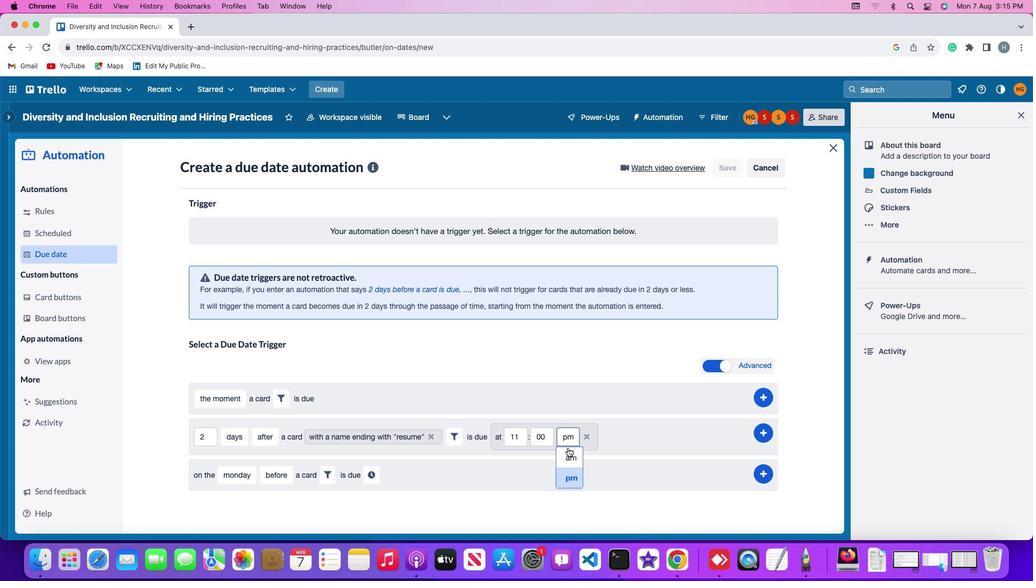 
Action: Mouse moved to (592, 478)
Screenshot: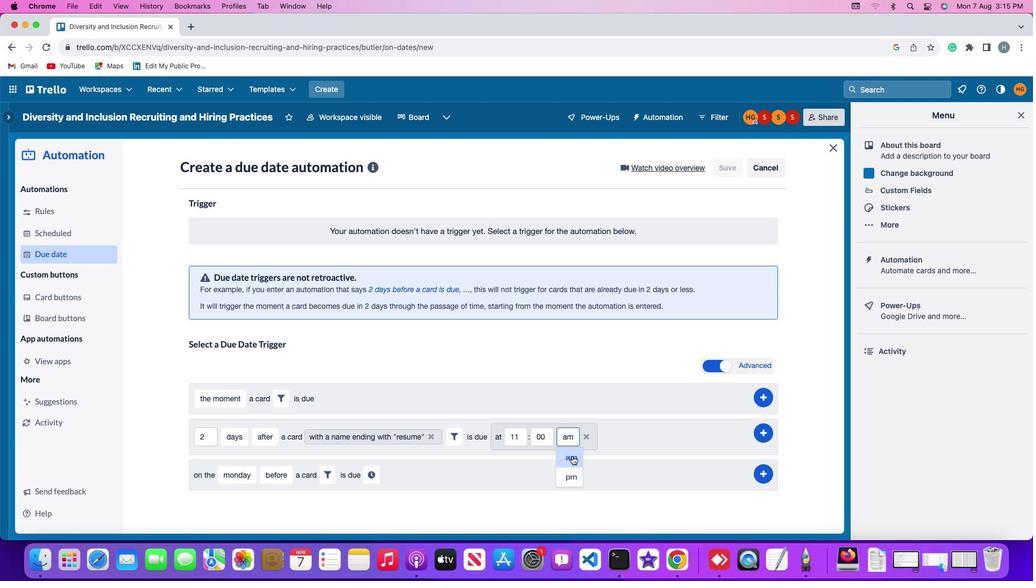 
Action: Mouse pressed left at (592, 478)
Screenshot: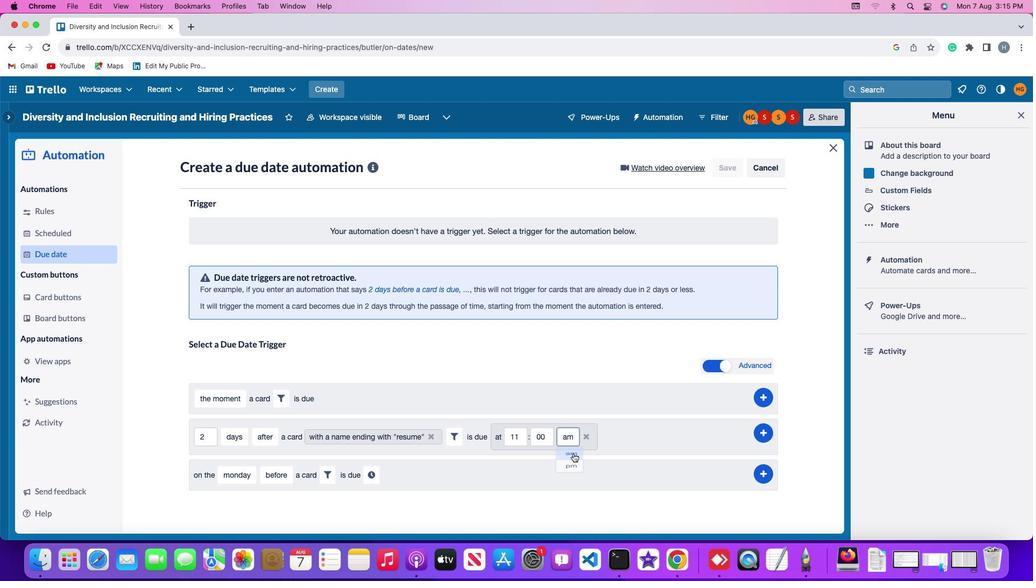 
Action: Mouse moved to (784, 452)
Screenshot: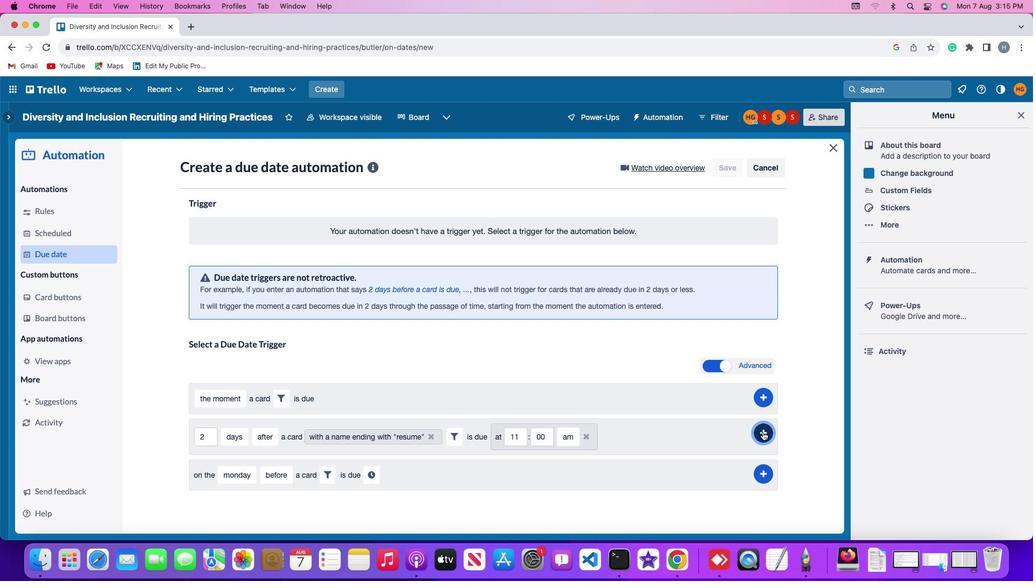 
Action: Mouse pressed left at (784, 452)
Screenshot: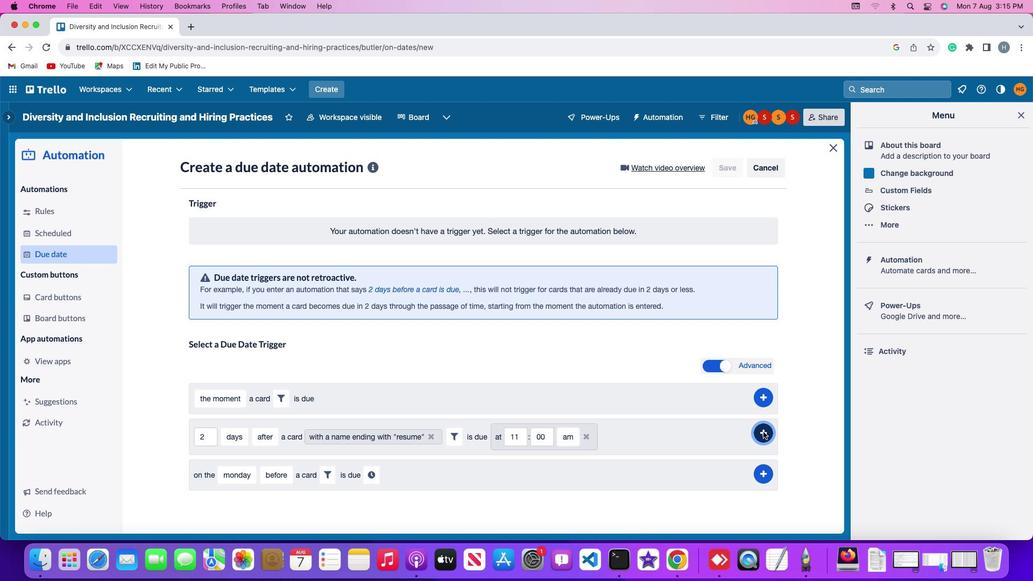 
Action: Mouse moved to (822, 368)
Screenshot: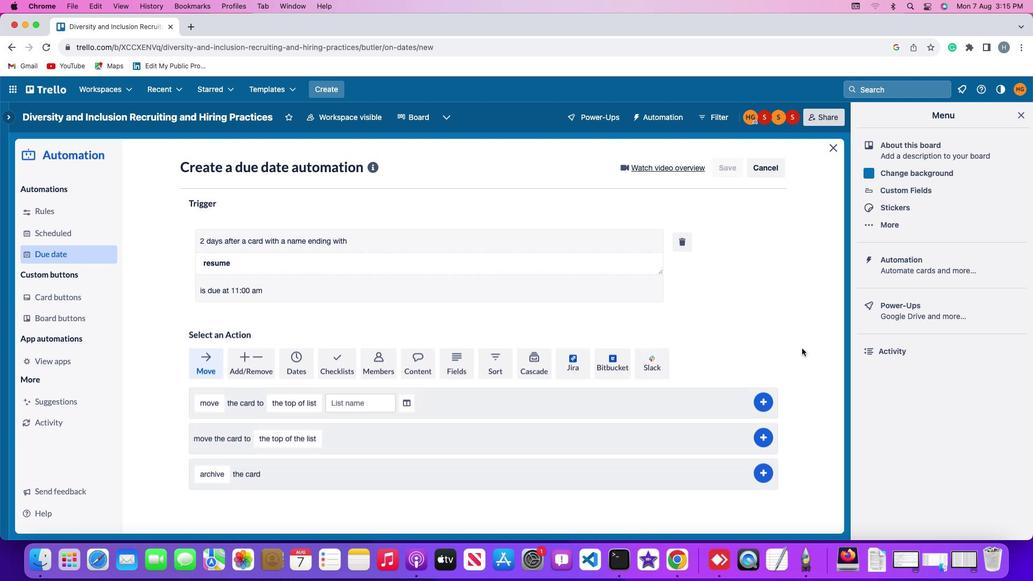 
